 Task: Create a due date automation trigger when advanced on, on the tuesday before a card is due add dates not due this month at 11:00 AM.
Action: Mouse moved to (917, 284)
Screenshot: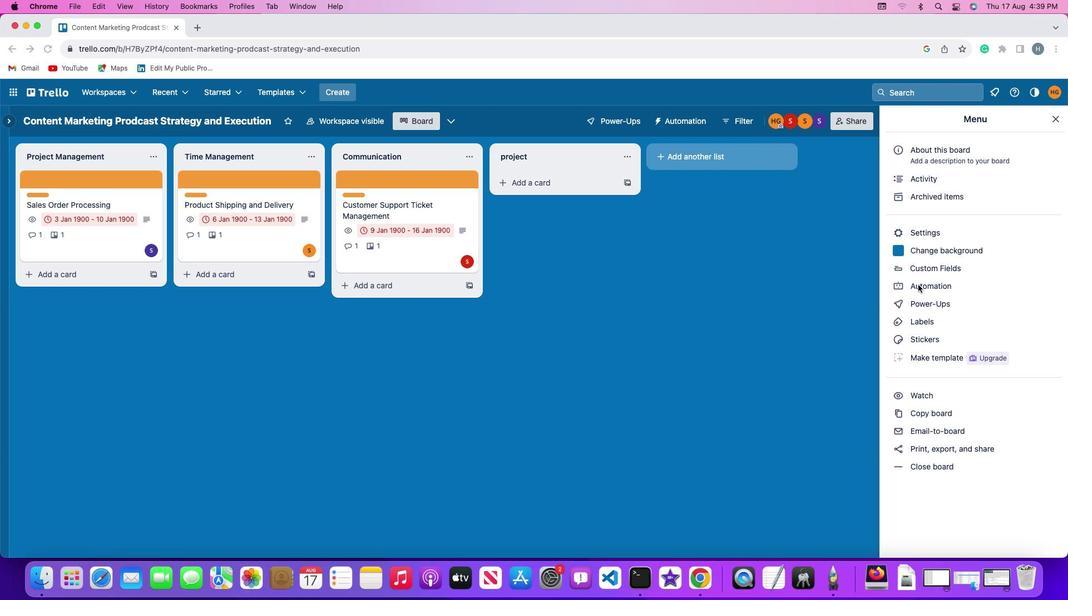 
Action: Mouse pressed left at (917, 284)
Screenshot: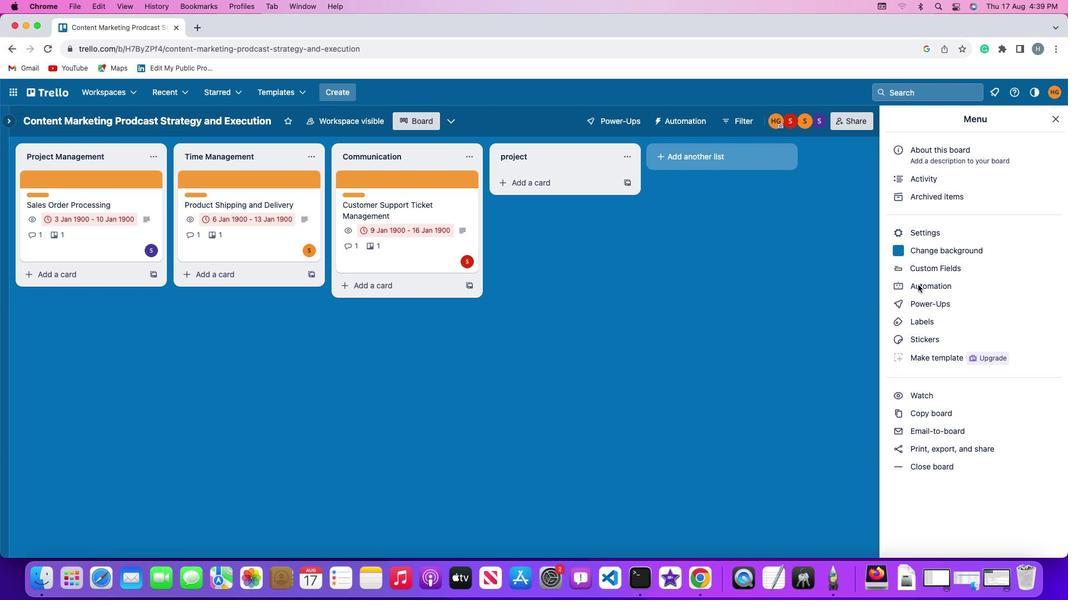 
Action: Mouse pressed left at (917, 284)
Screenshot: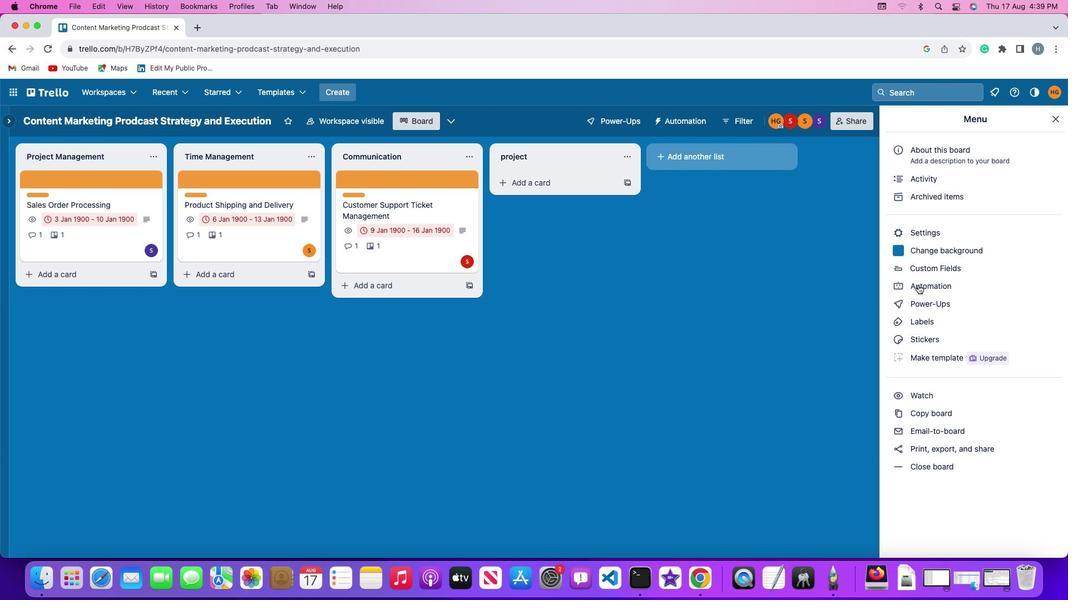 
Action: Mouse moved to (52, 259)
Screenshot: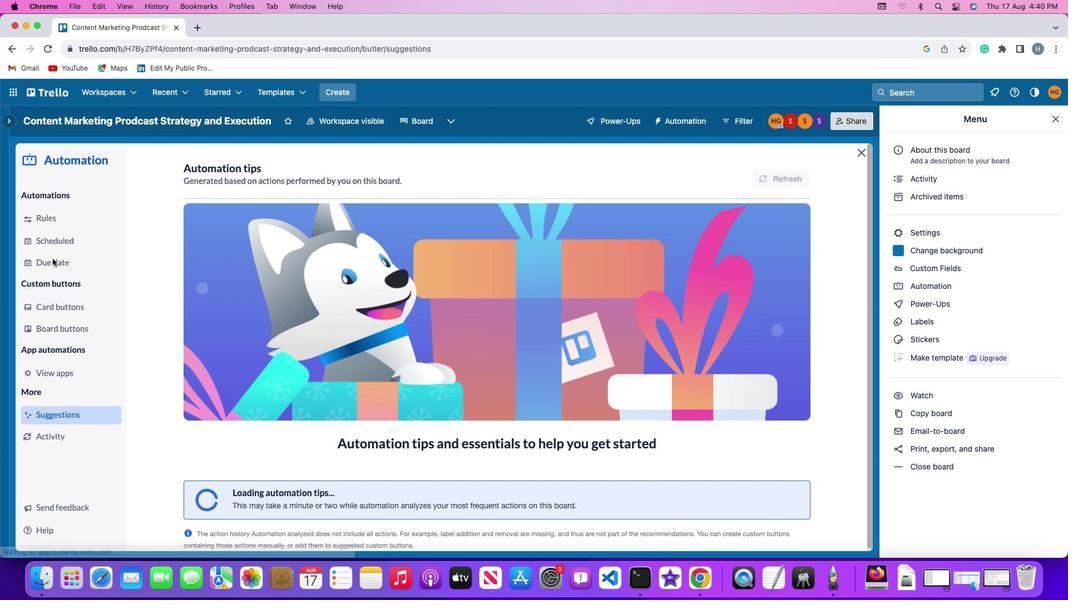 
Action: Mouse pressed left at (52, 259)
Screenshot: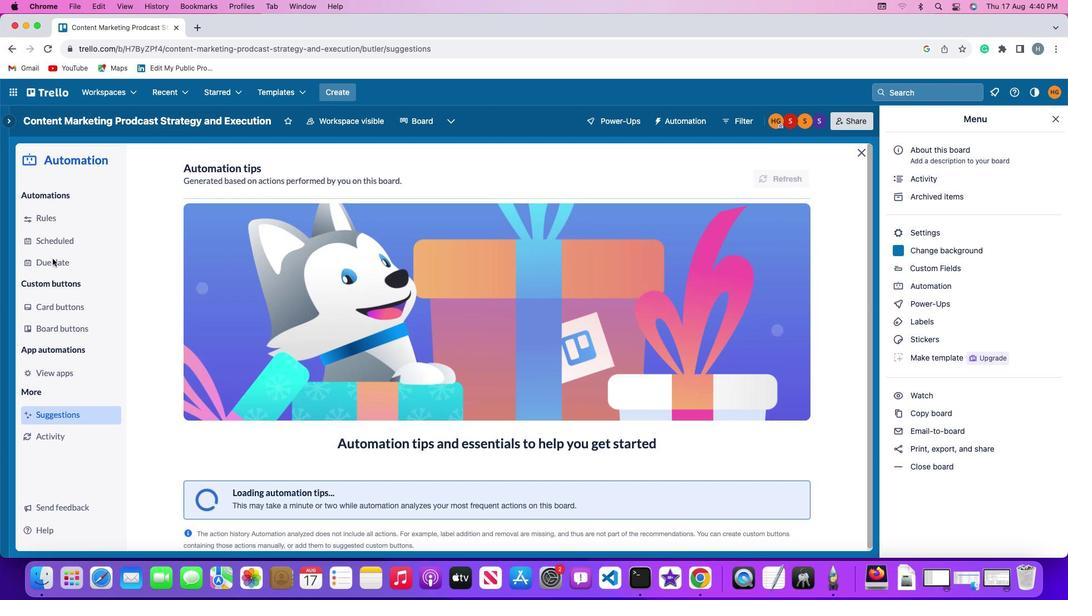 
Action: Mouse moved to (765, 169)
Screenshot: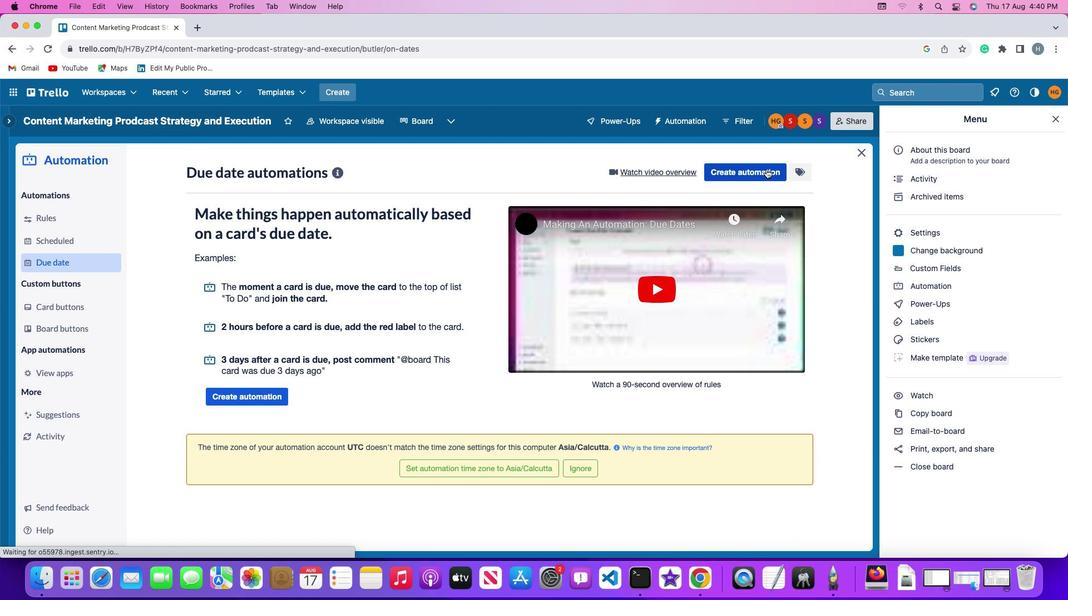 
Action: Mouse pressed left at (765, 169)
Screenshot: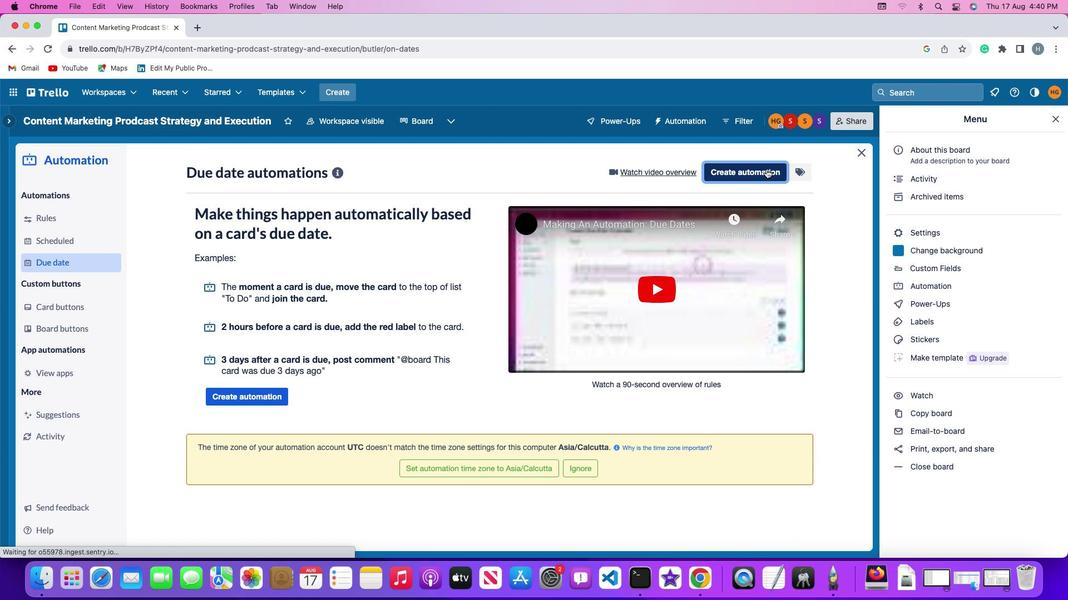 
Action: Mouse moved to (218, 274)
Screenshot: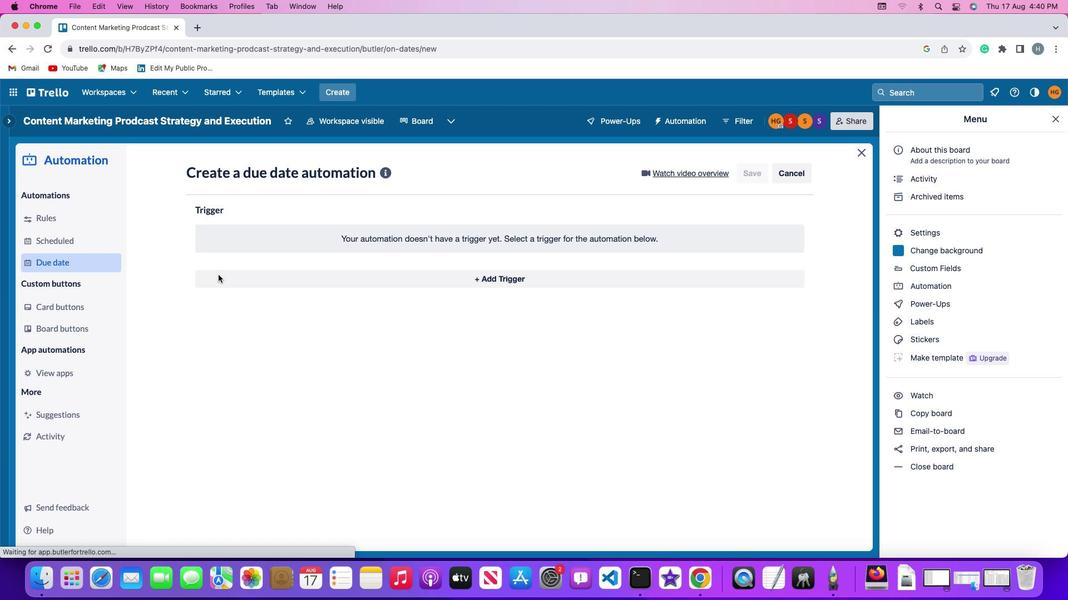 
Action: Mouse pressed left at (218, 274)
Screenshot: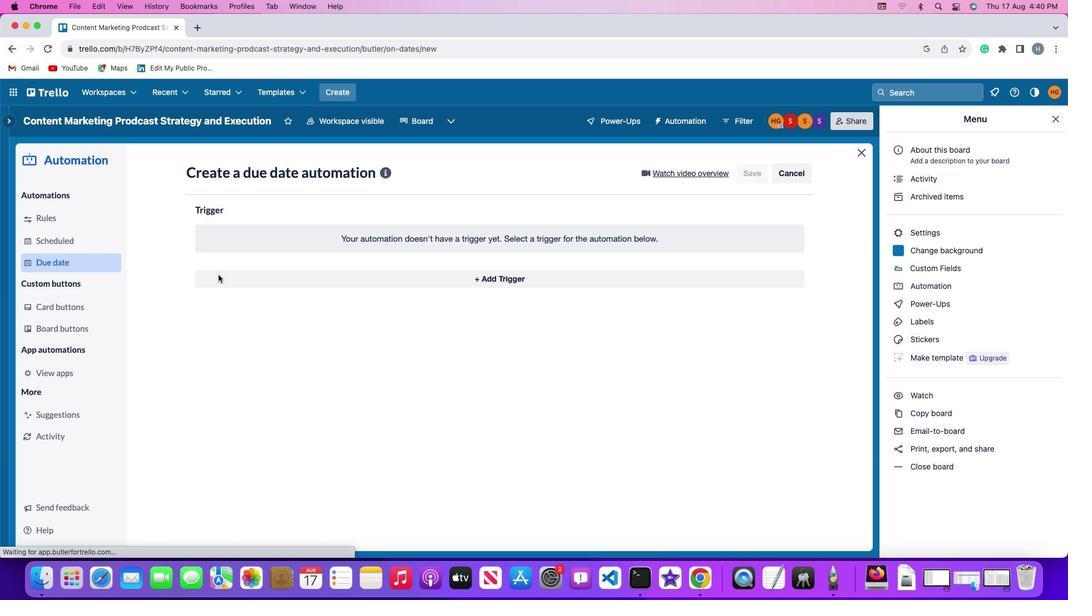 
Action: Mouse moved to (239, 482)
Screenshot: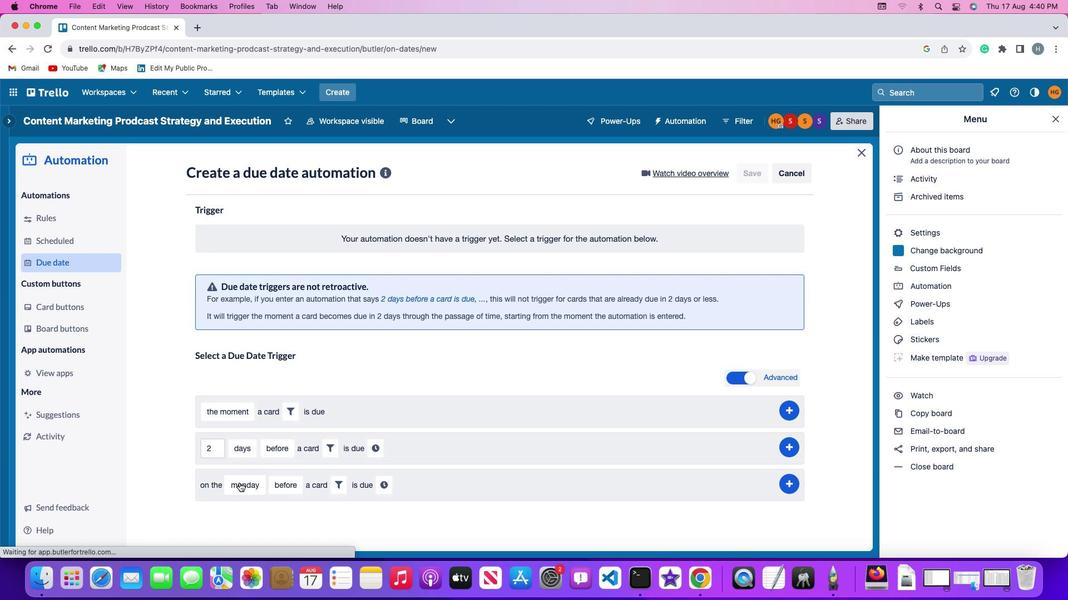 
Action: Mouse pressed left at (239, 482)
Screenshot: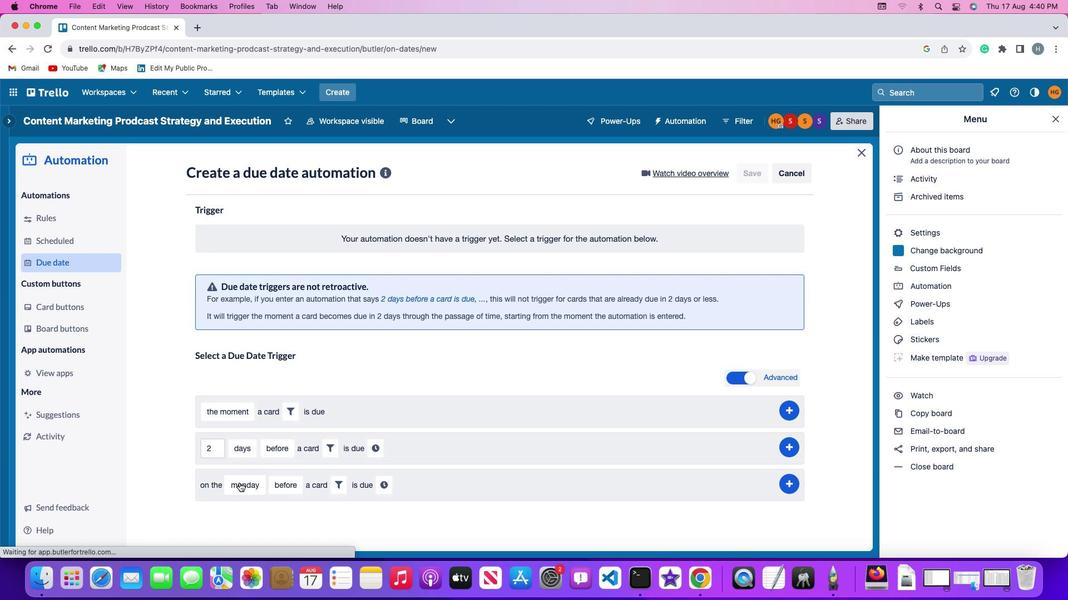 
Action: Mouse moved to (268, 356)
Screenshot: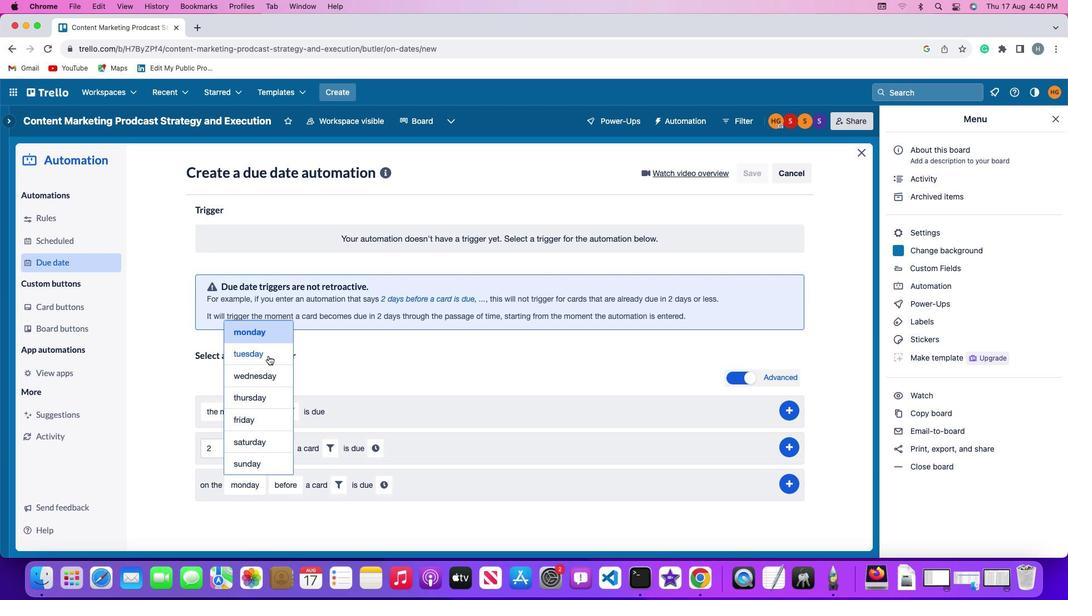 
Action: Mouse pressed left at (268, 356)
Screenshot: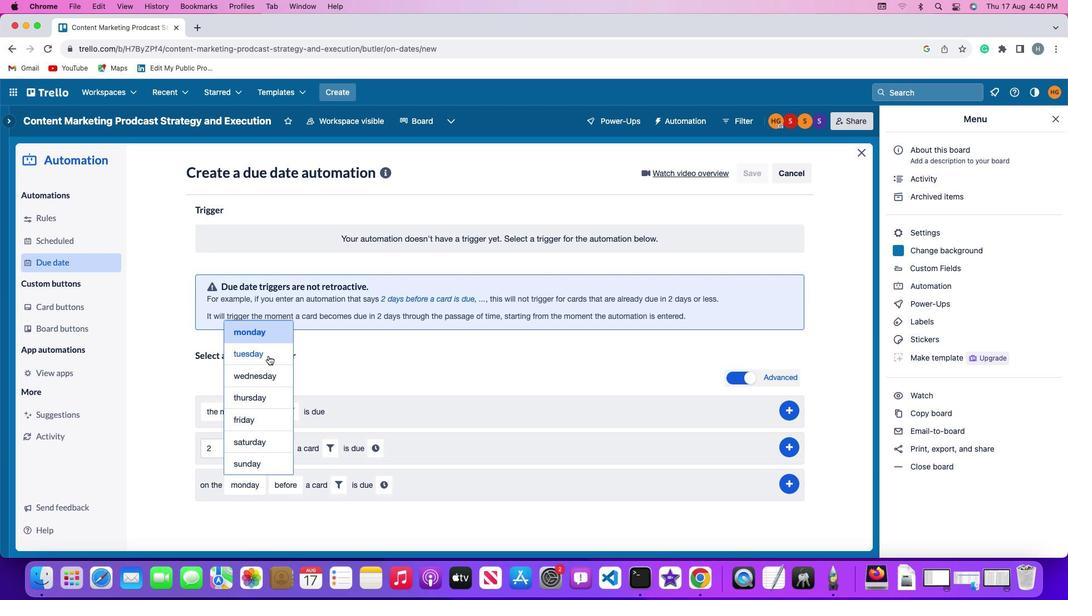 
Action: Mouse moved to (286, 481)
Screenshot: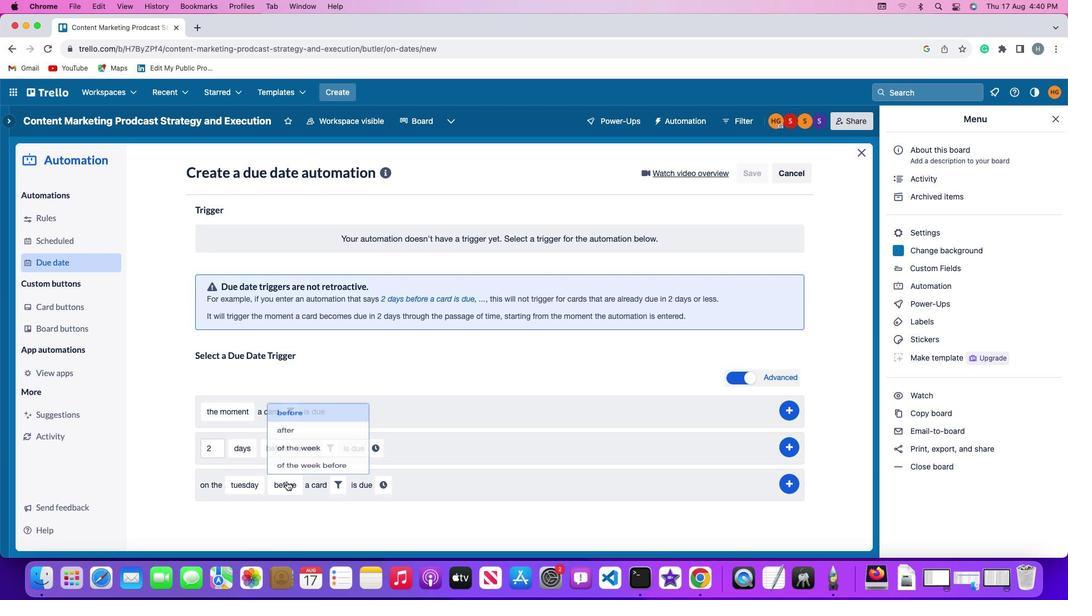 
Action: Mouse pressed left at (286, 481)
Screenshot: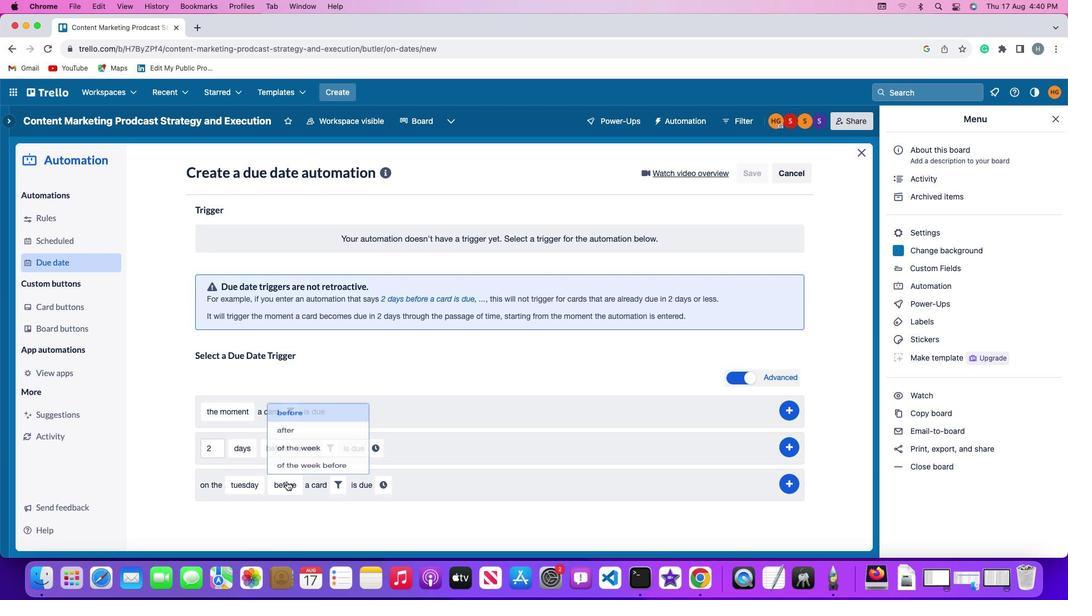 
Action: Mouse moved to (310, 394)
Screenshot: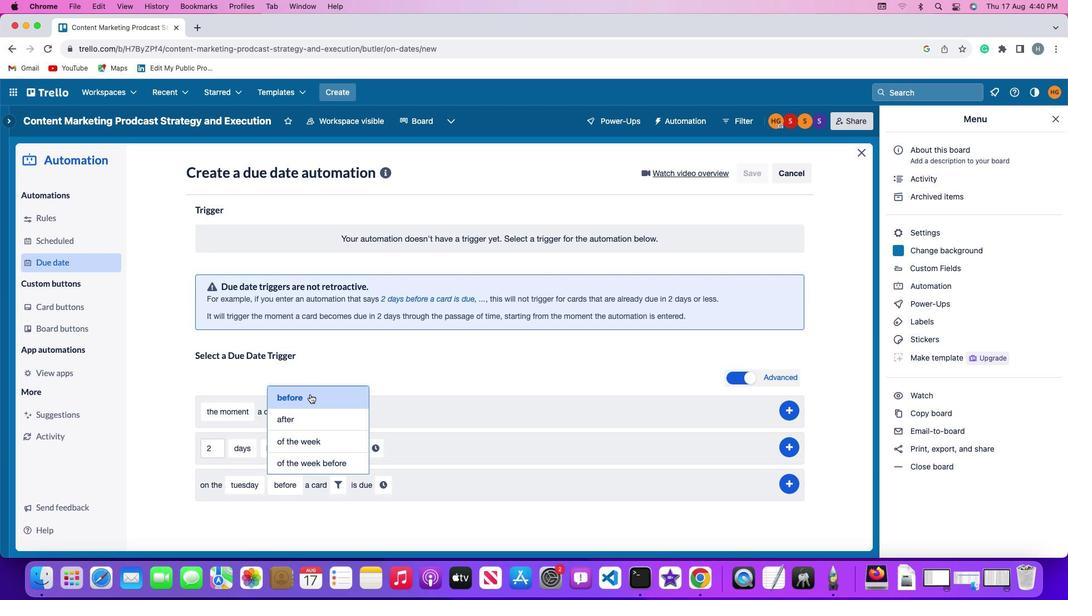 
Action: Mouse pressed left at (310, 394)
Screenshot: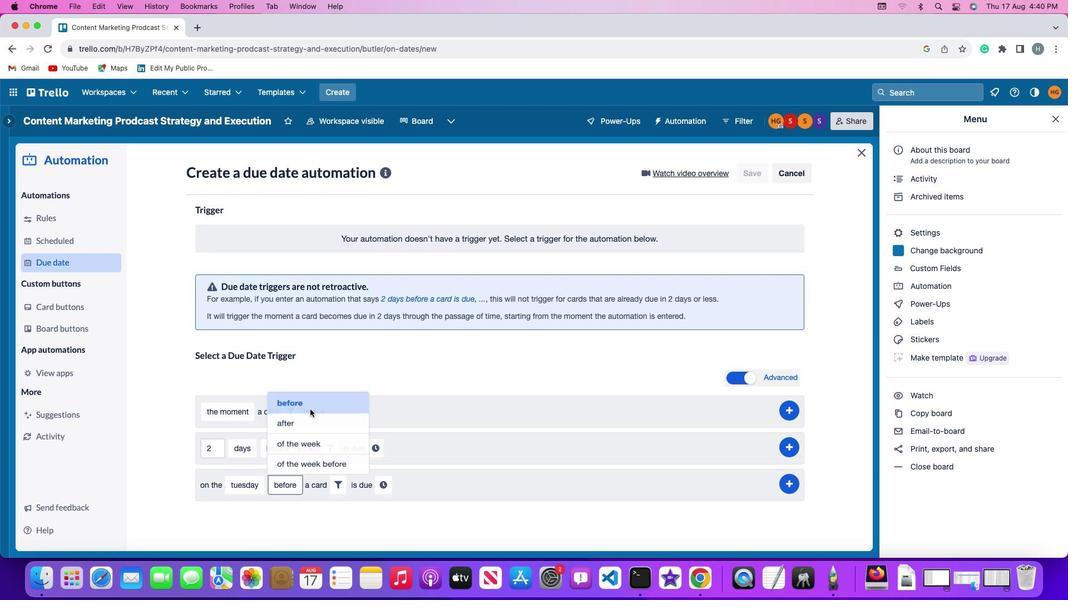 
Action: Mouse moved to (338, 483)
Screenshot: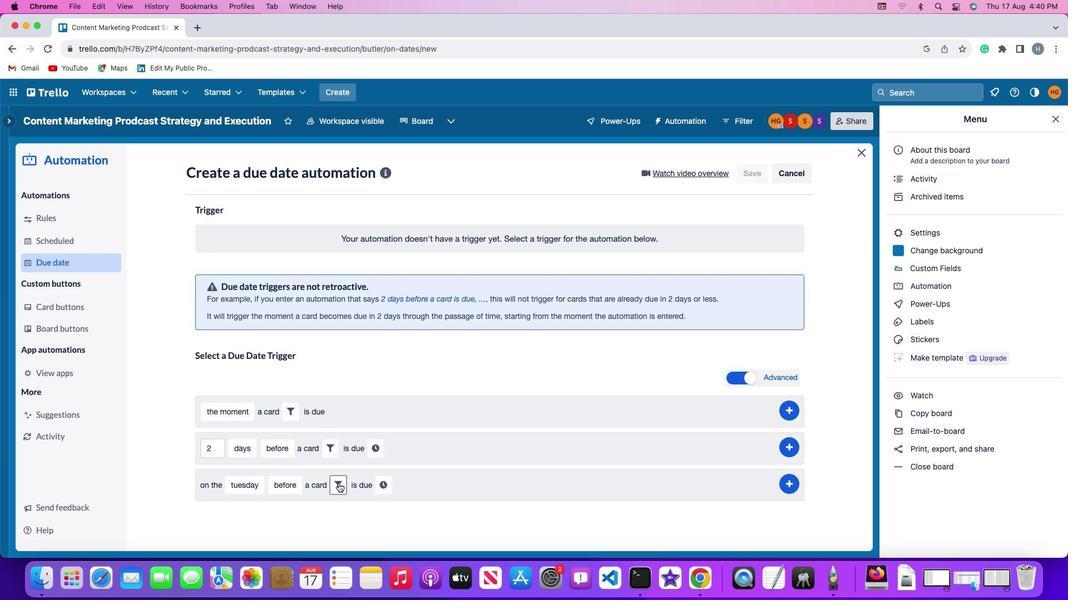 
Action: Mouse pressed left at (338, 483)
Screenshot: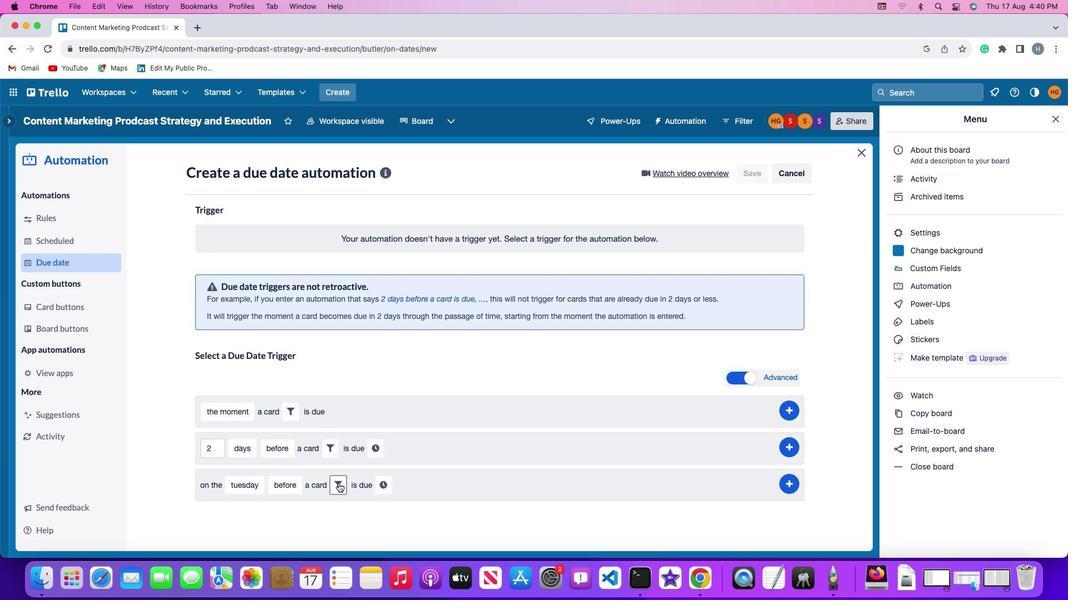 
Action: Mouse moved to (403, 520)
Screenshot: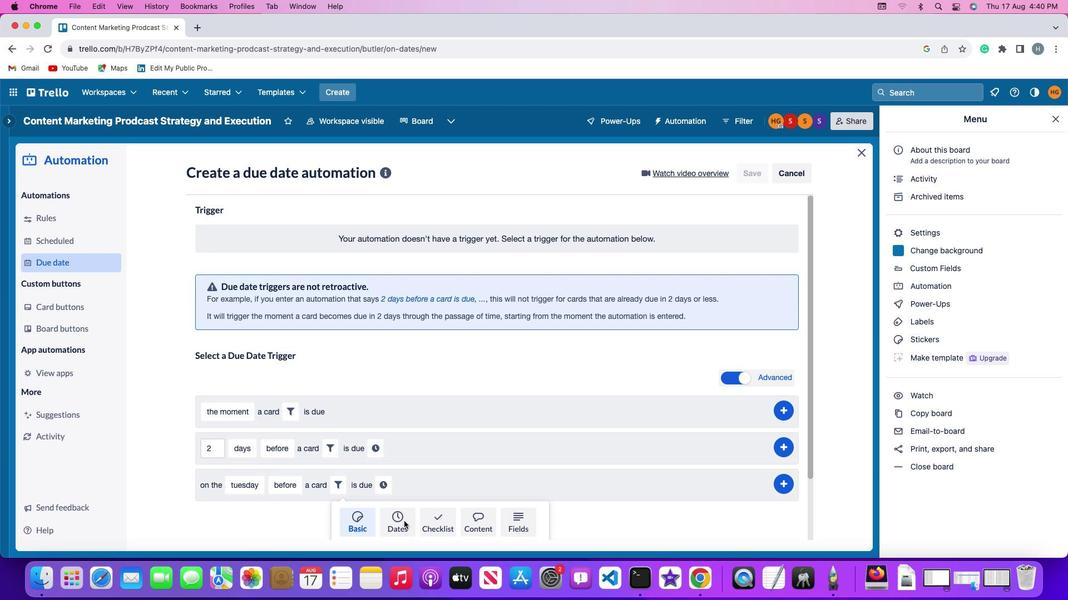 
Action: Mouse pressed left at (403, 520)
Screenshot: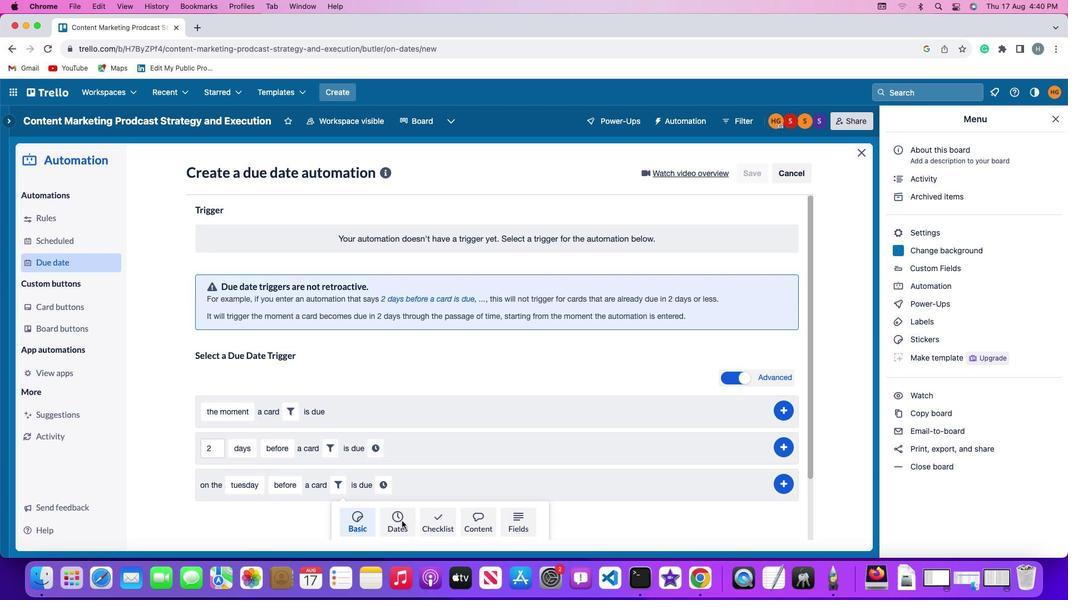 
Action: Mouse moved to (288, 514)
Screenshot: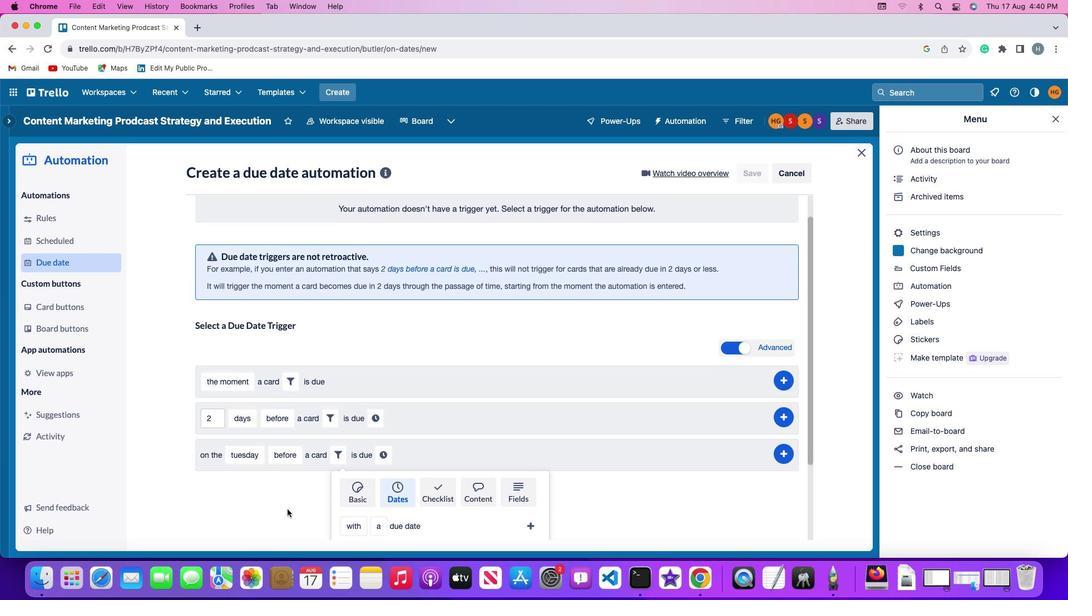
Action: Mouse scrolled (288, 514) with delta (0, 0)
Screenshot: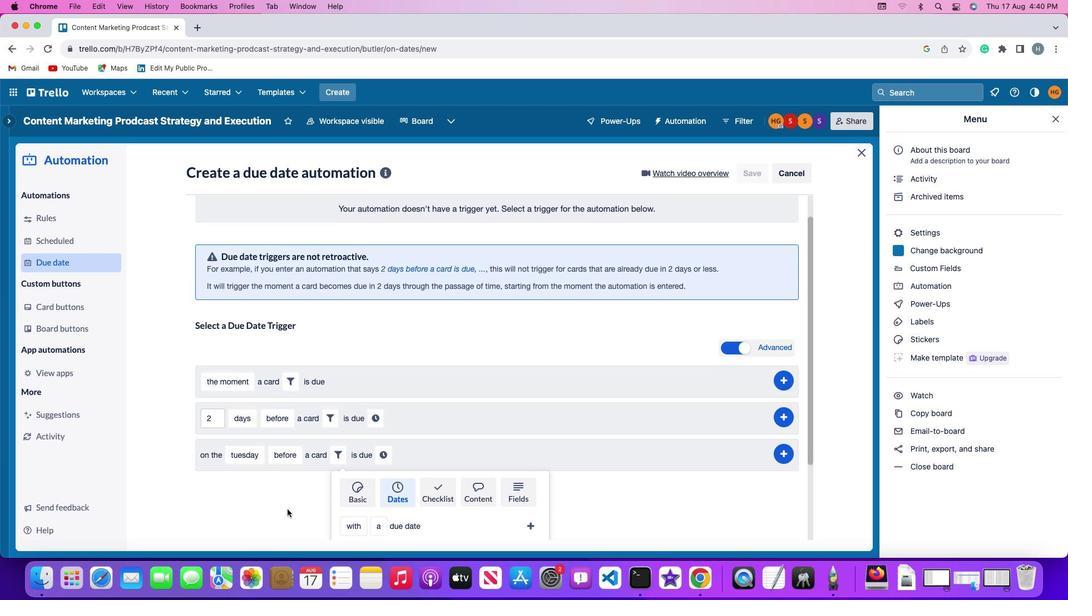 
Action: Mouse moved to (288, 514)
Screenshot: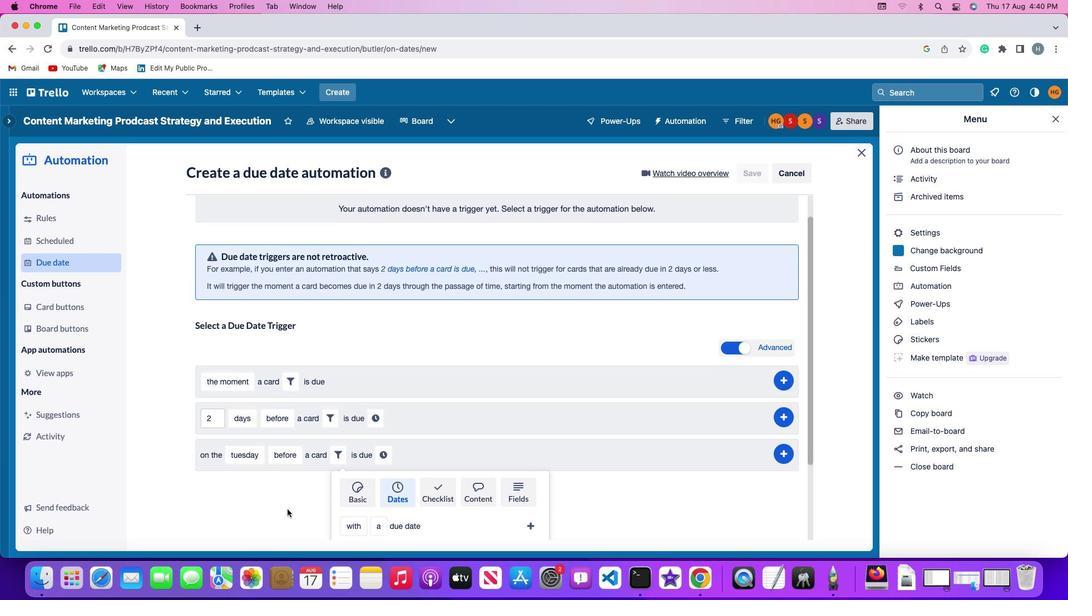 
Action: Mouse scrolled (288, 514) with delta (0, 0)
Screenshot: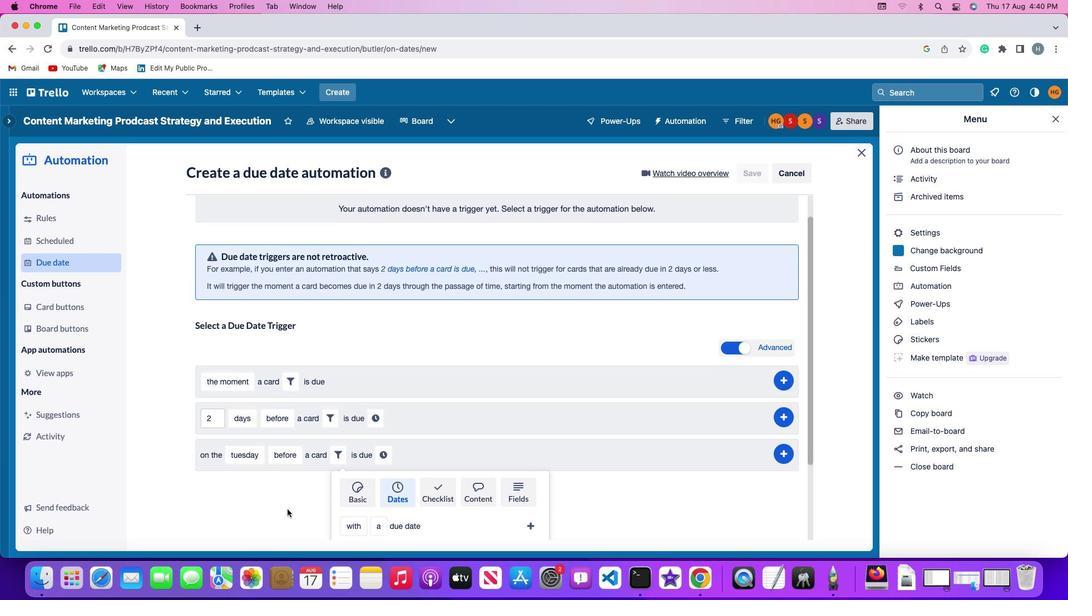 
Action: Mouse moved to (288, 512)
Screenshot: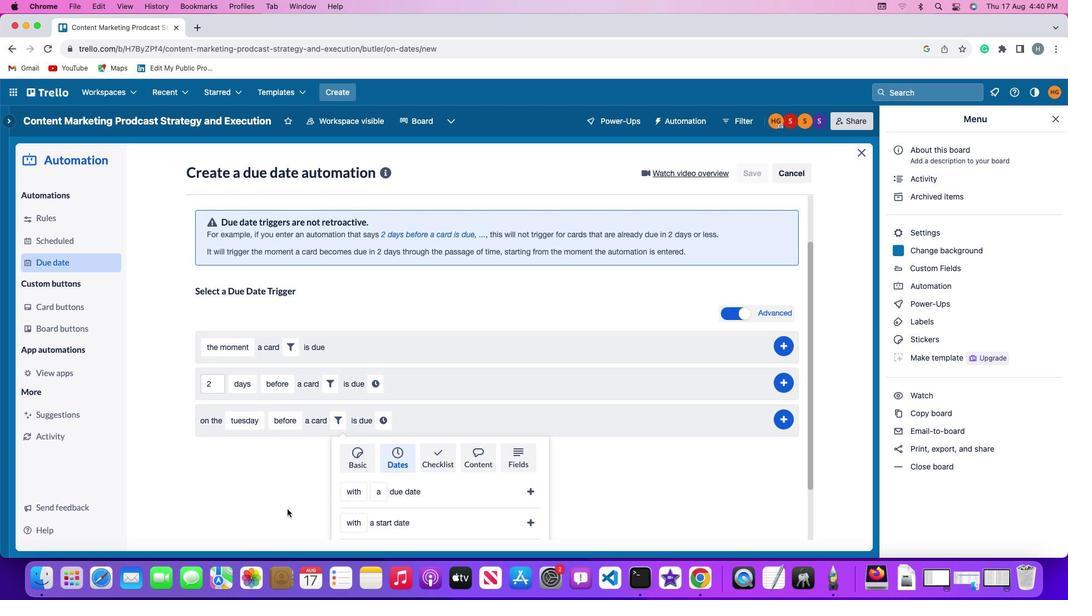 
Action: Mouse scrolled (288, 512) with delta (0, -1)
Screenshot: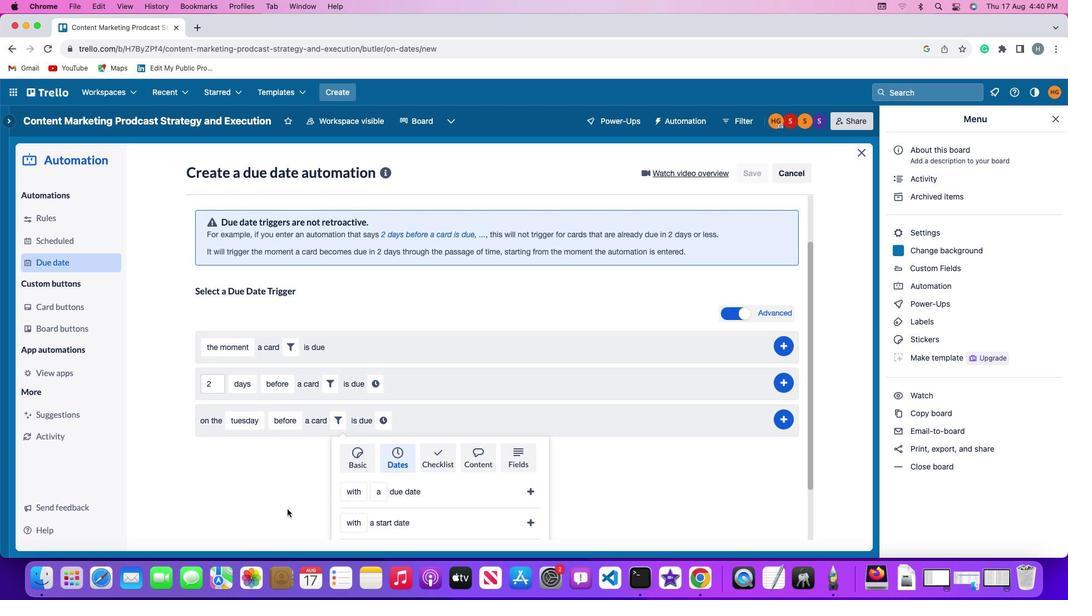 
Action: Mouse moved to (288, 511)
Screenshot: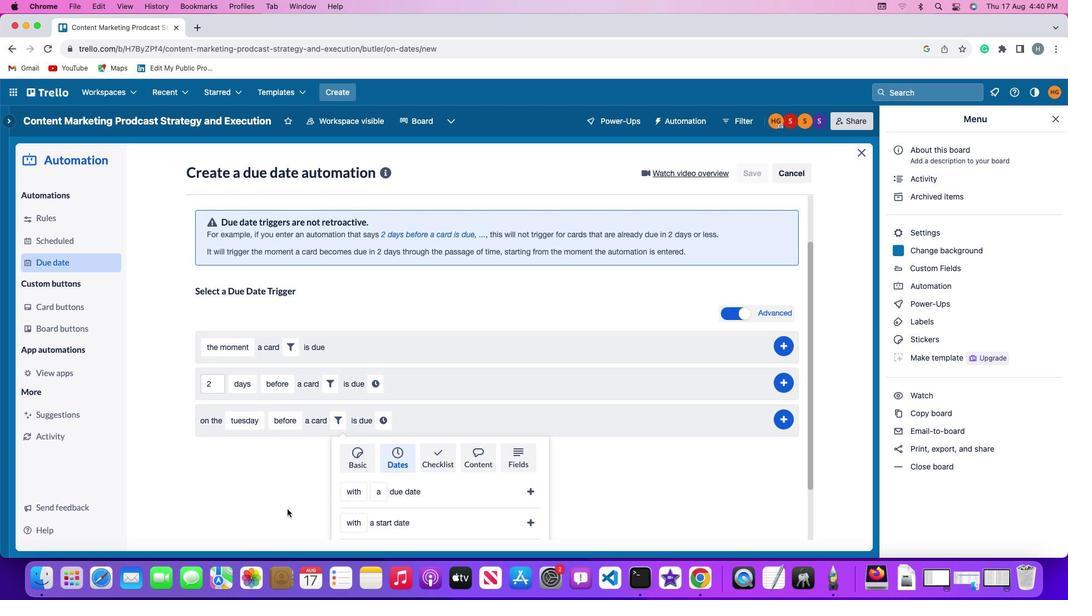 
Action: Mouse scrolled (288, 511) with delta (0, -2)
Screenshot: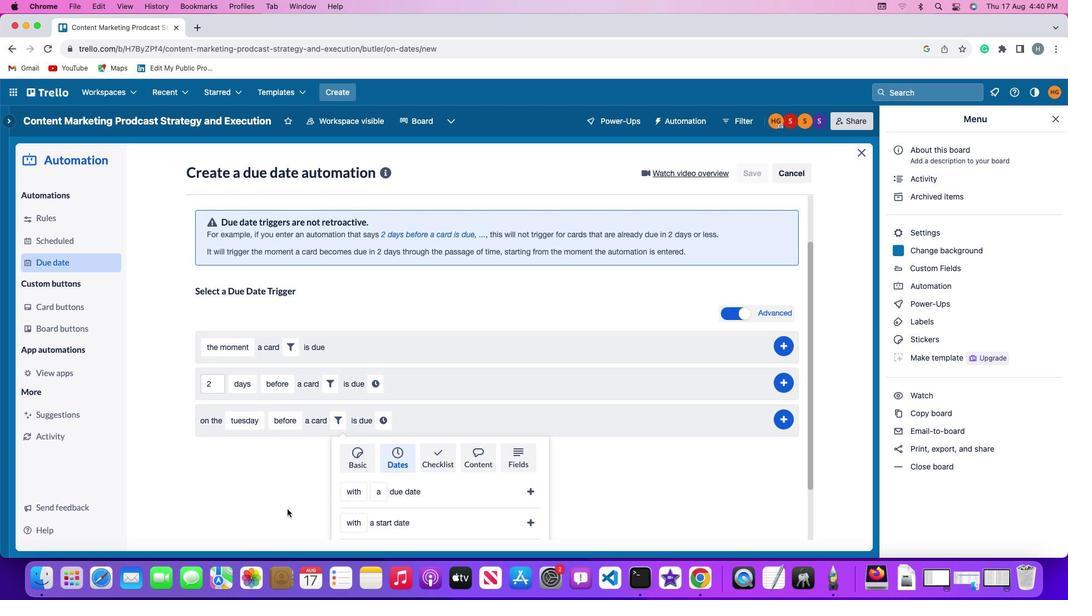 
Action: Mouse moved to (287, 509)
Screenshot: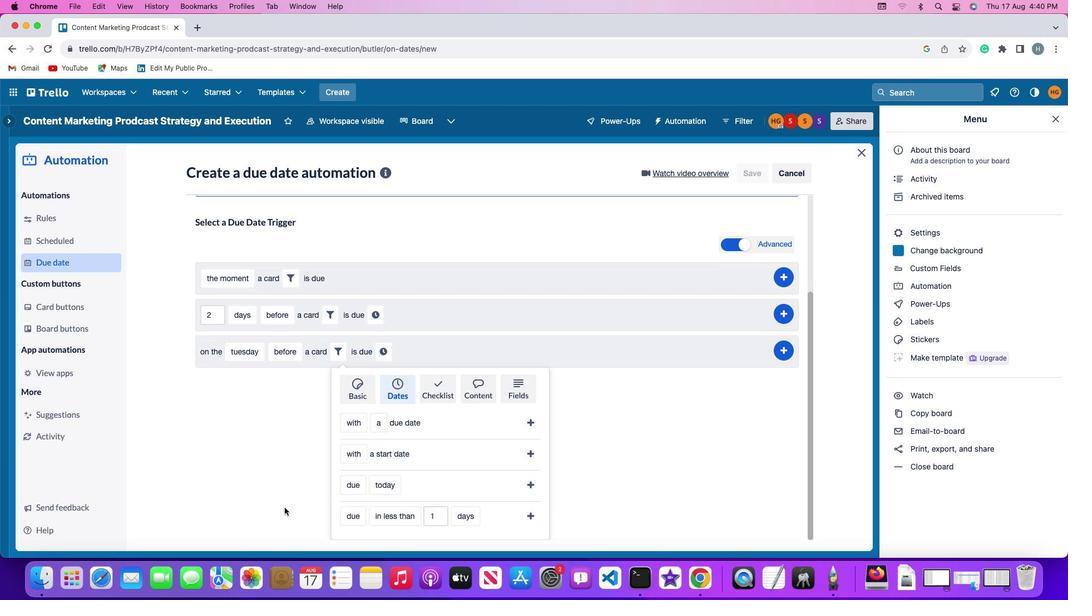 
Action: Mouse scrolled (287, 509) with delta (0, 0)
Screenshot: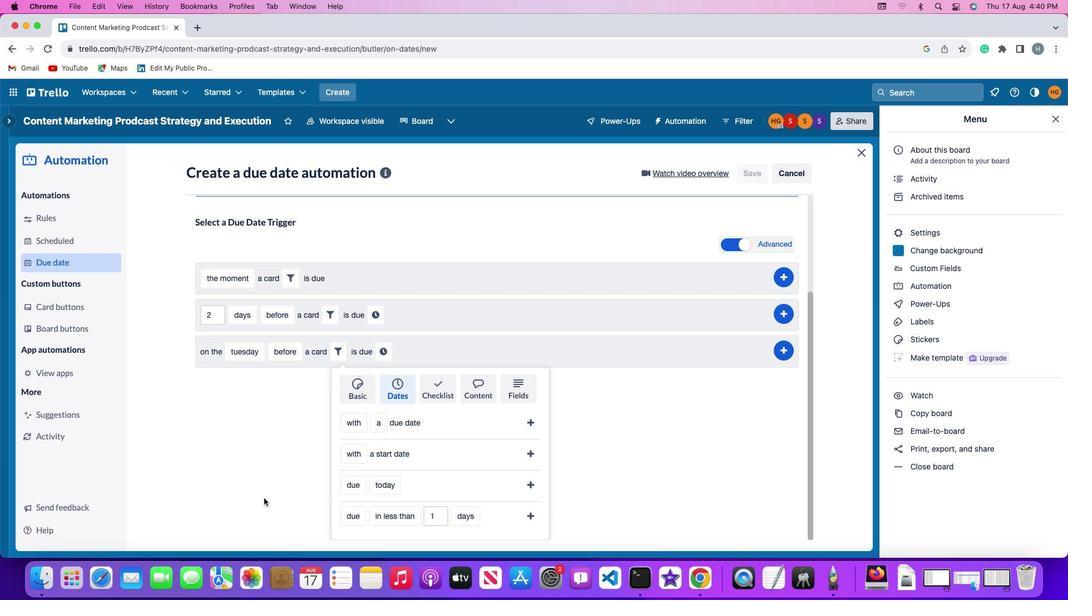 
Action: Mouse moved to (287, 509)
Screenshot: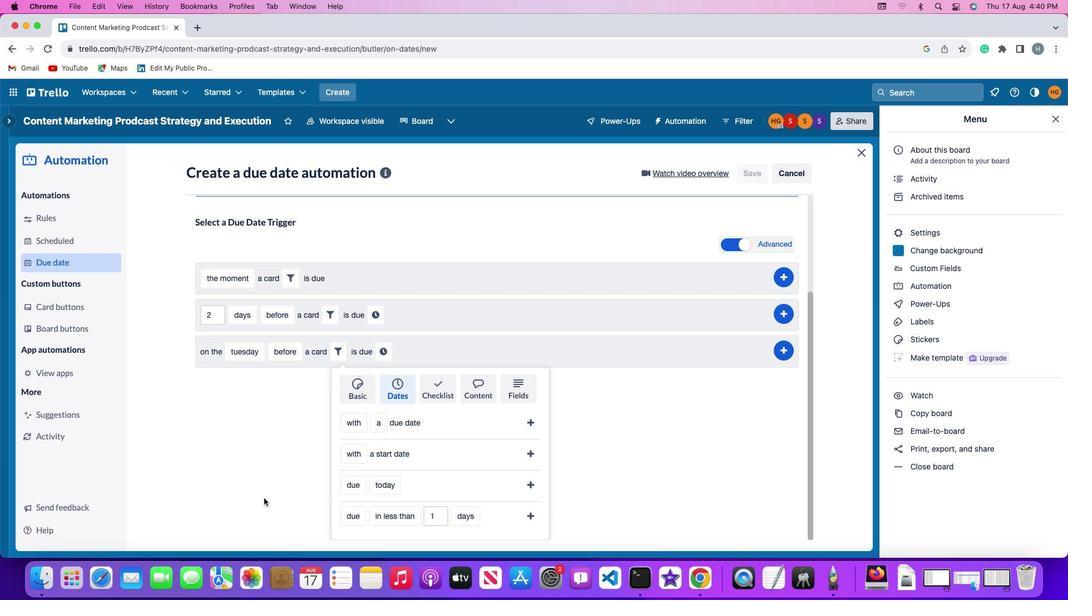 
Action: Mouse scrolled (287, 509) with delta (0, 0)
Screenshot: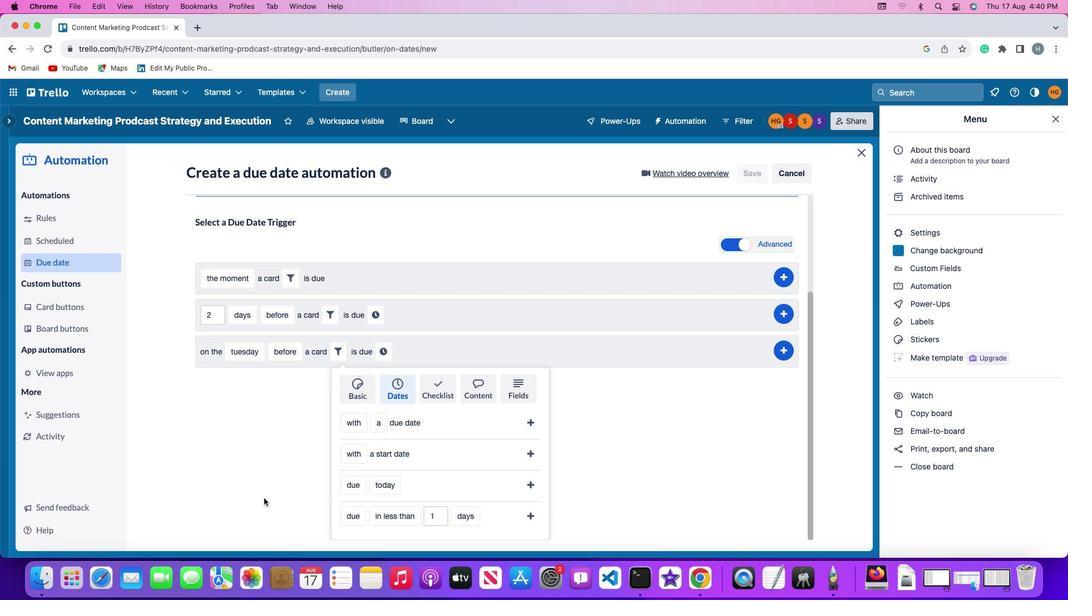 
Action: Mouse moved to (286, 509)
Screenshot: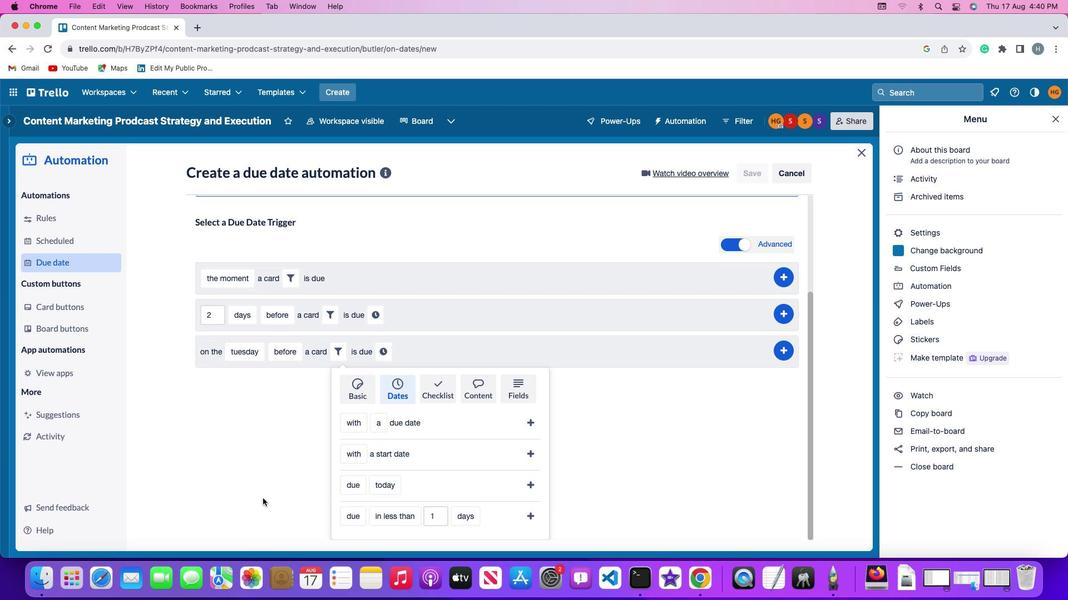 
Action: Mouse scrolled (286, 509) with delta (0, -1)
Screenshot: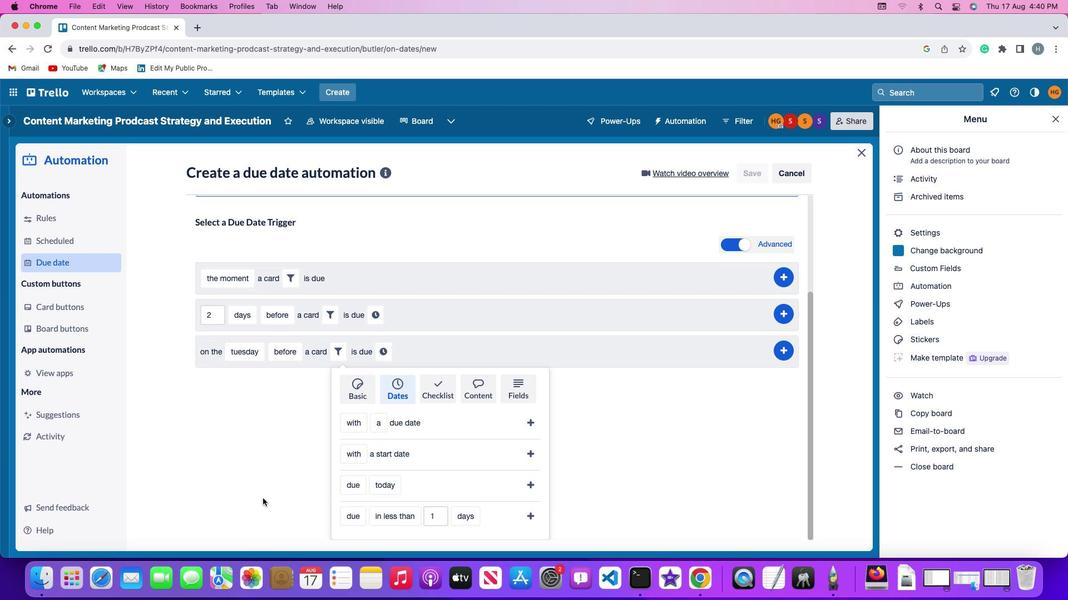 
Action: Mouse moved to (284, 508)
Screenshot: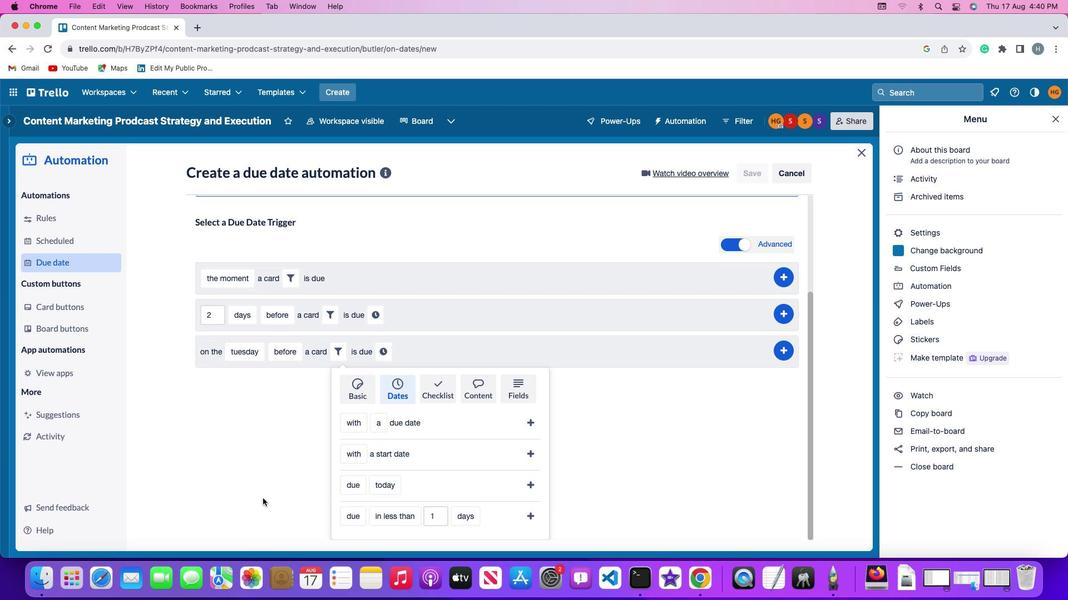 
Action: Mouse scrolled (284, 508) with delta (0, -2)
Screenshot: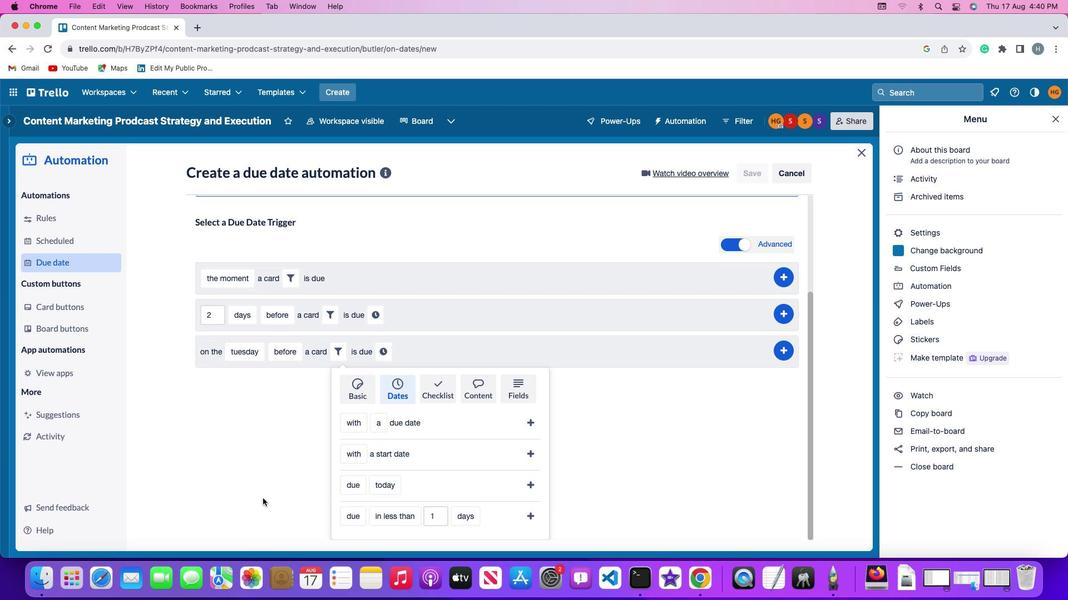 
Action: Mouse moved to (348, 490)
Screenshot: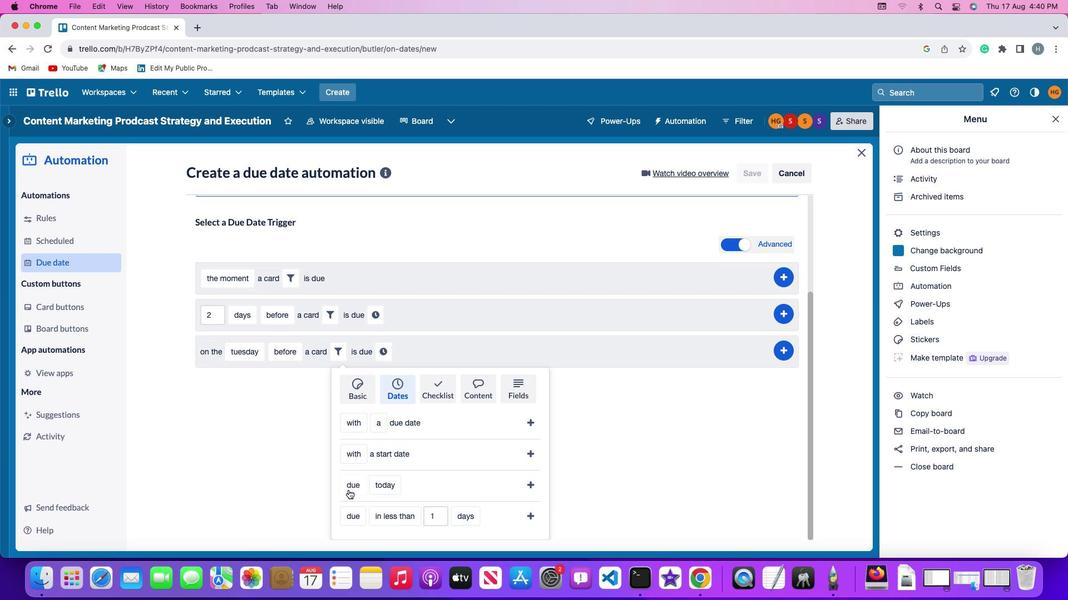 
Action: Mouse pressed left at (348, 490)
Screenshot: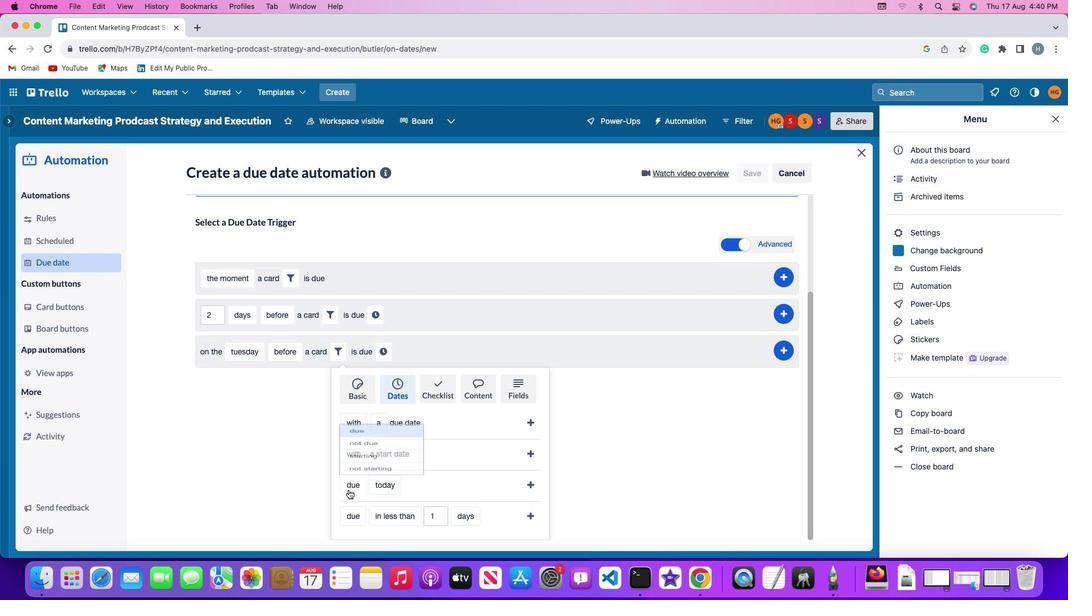 
Action: Mouse moved to (368, 419)
Screenshot: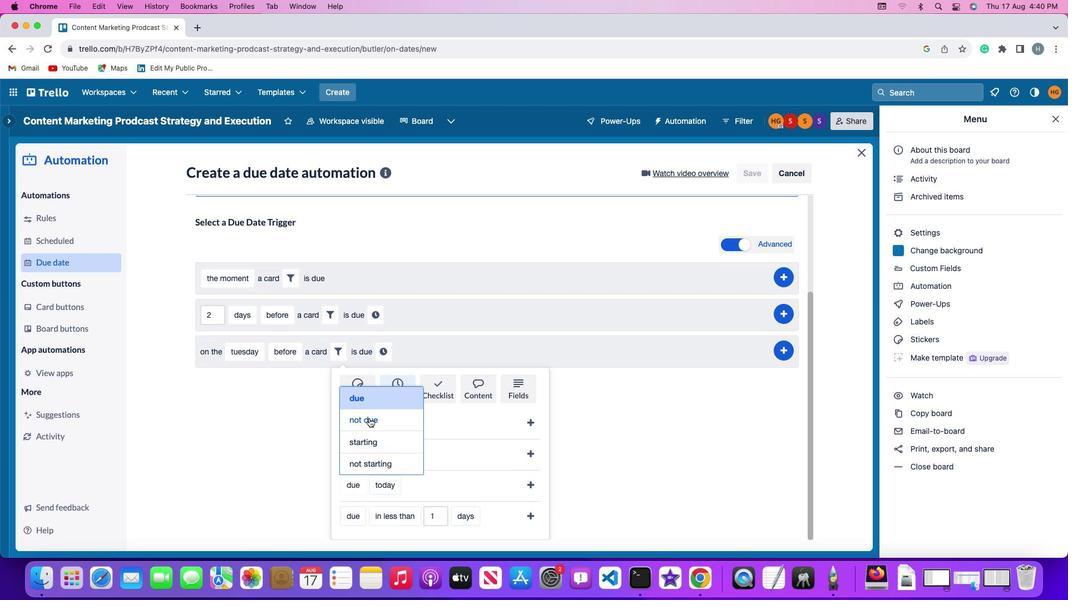
Action: Mouse pressed left at (368, 419)
Screenshot: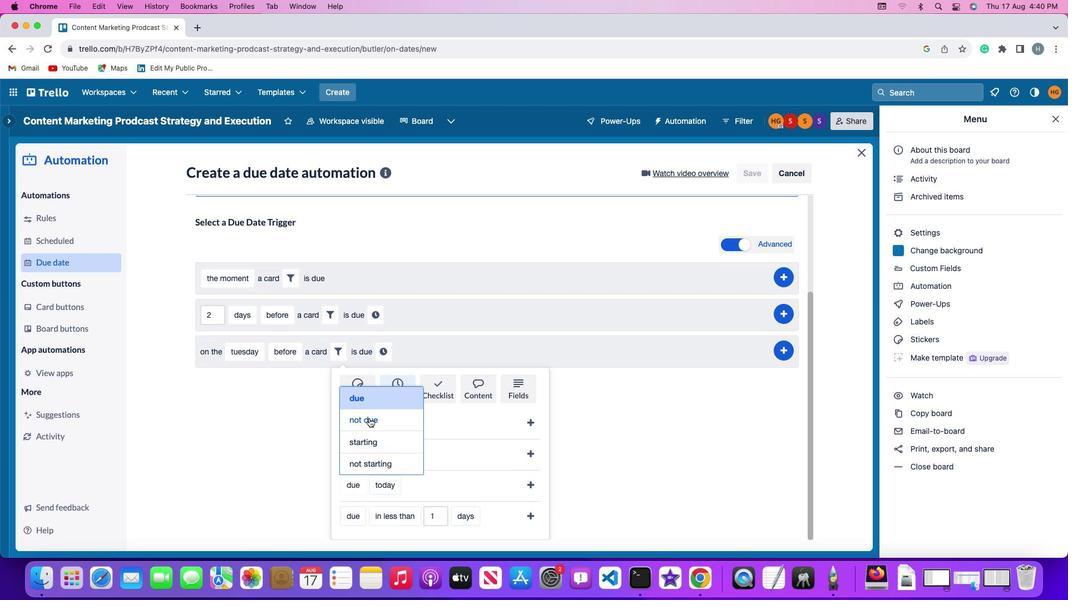 
Action: Mouse moved to (393, 490)
Screenshot: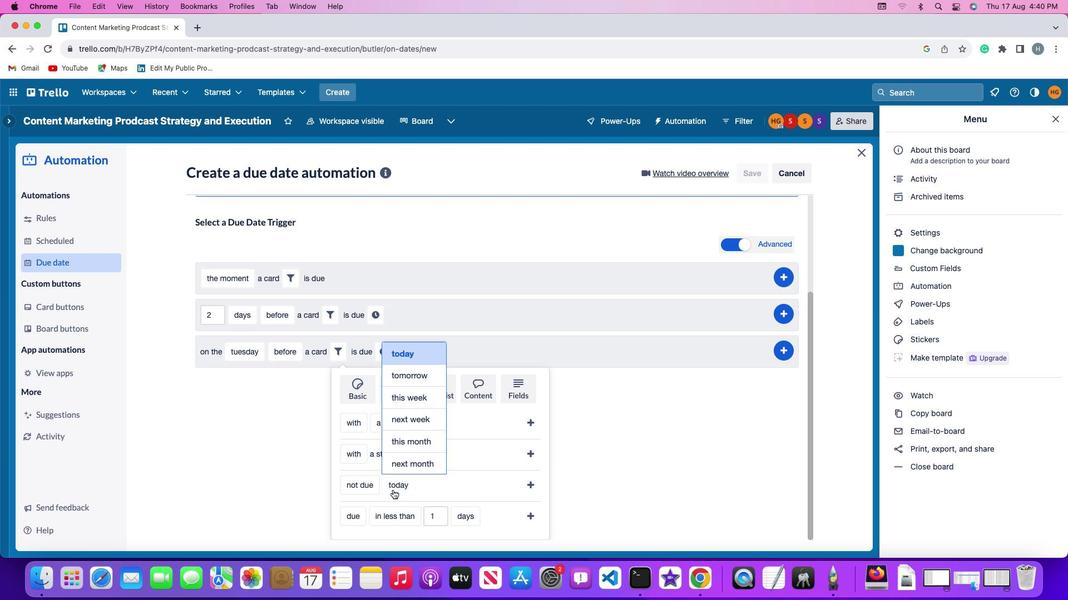 
Action: Mouse pressed left at (393, 490)
Screenshot: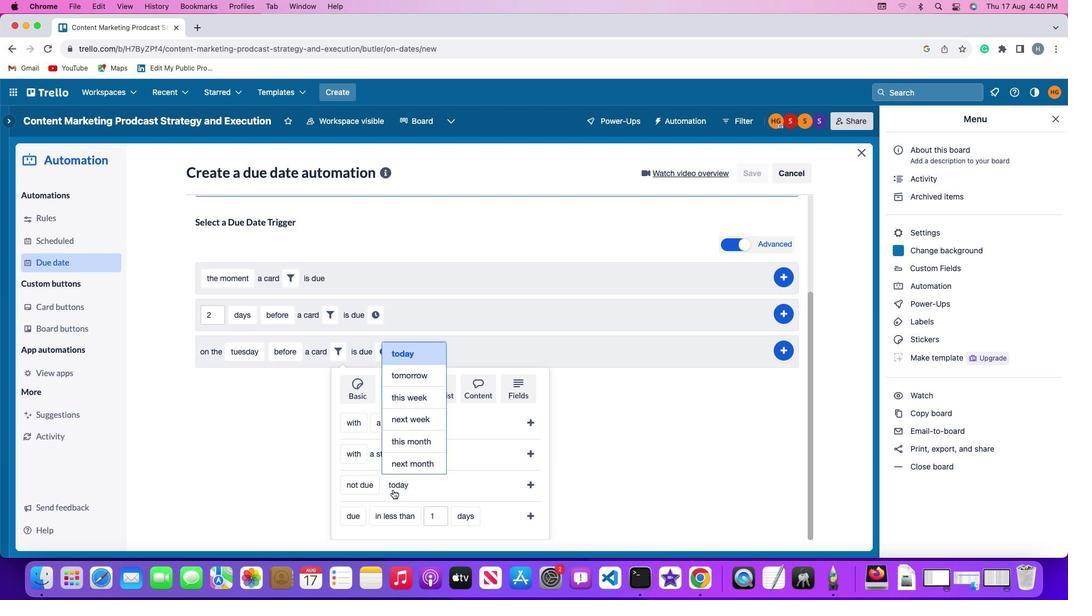 
Action: Mouse moved to (409, 443)
Screenshot: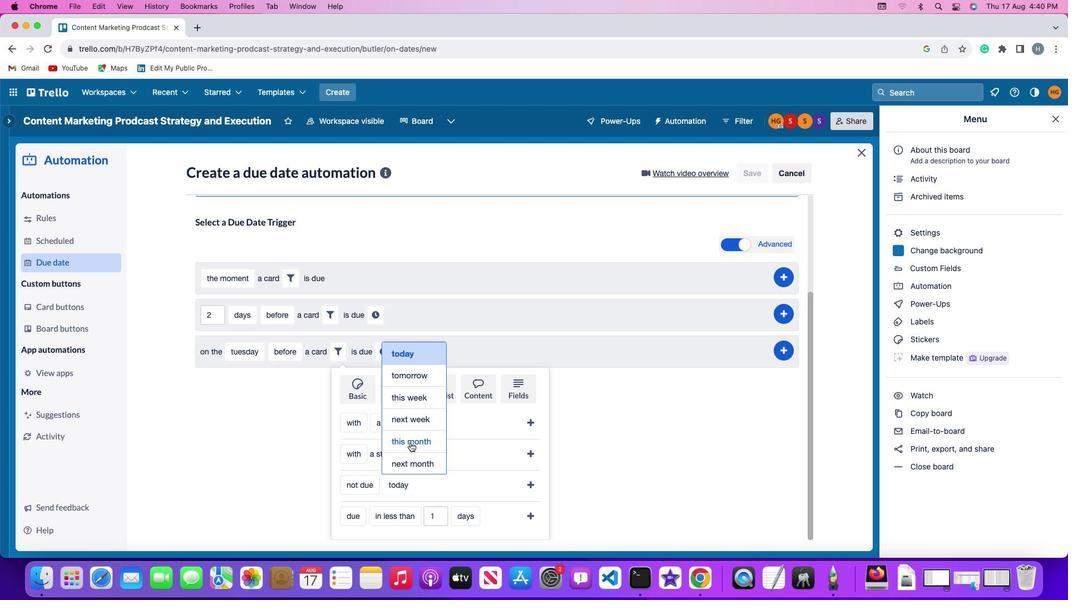 
Action: Mouse pressed left at (409, 443)
Screenshot: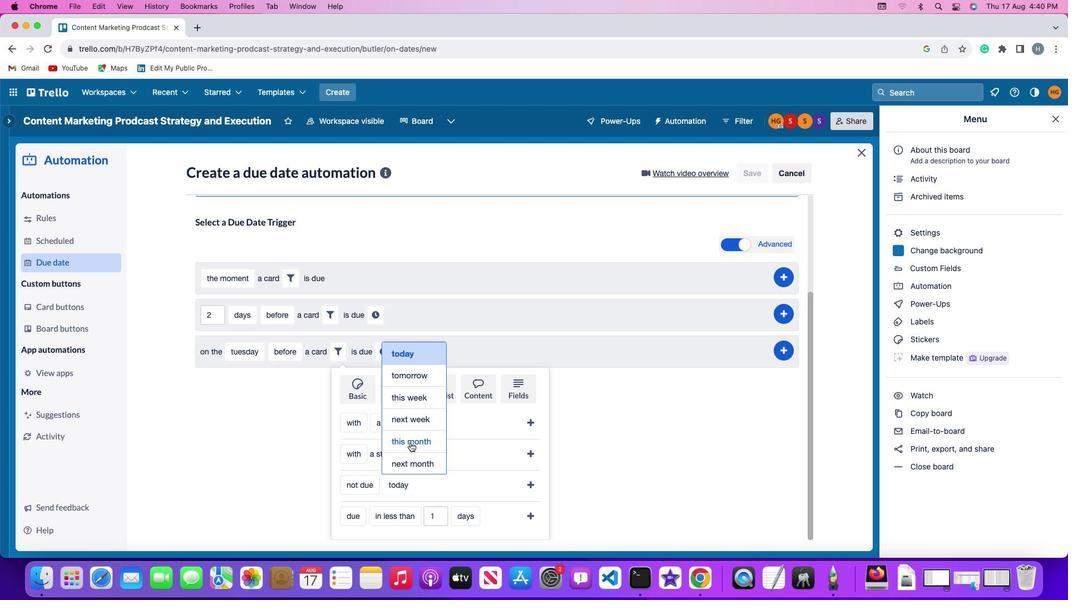 
Action: Mouse moved to (531, 481)
Screenshot: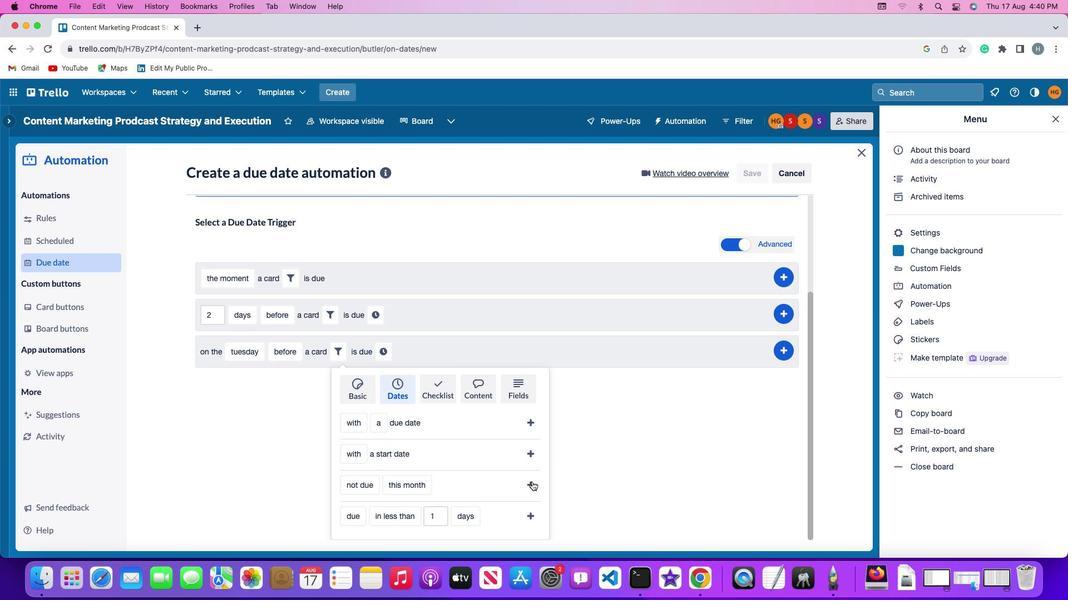 
Action: Mouse pressed left at (531, 481)
Screenshot: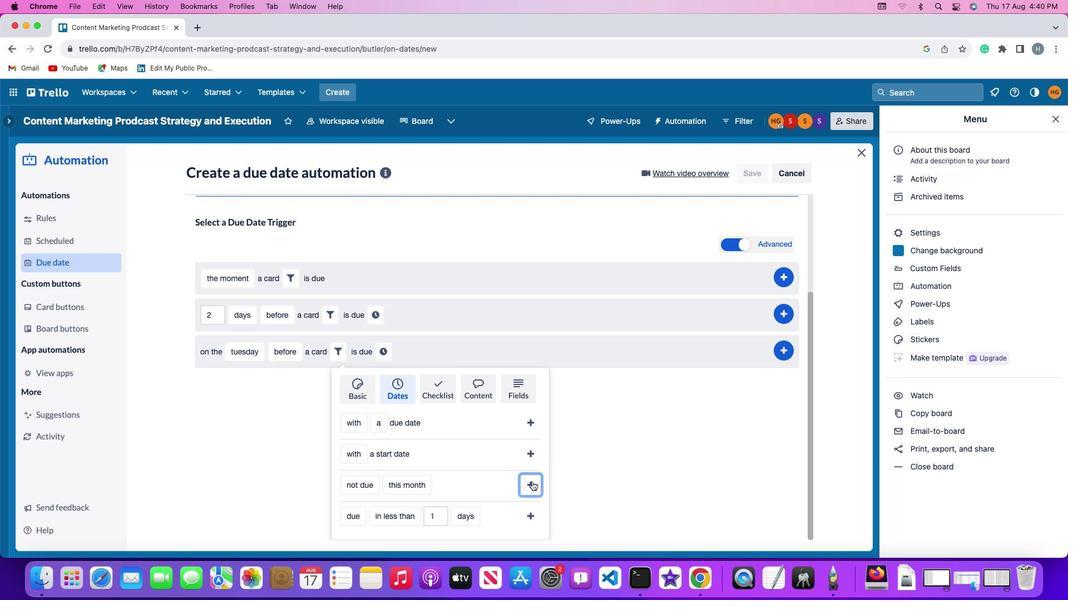 
Action: Mouse moved to (479, 481)
Screenshot: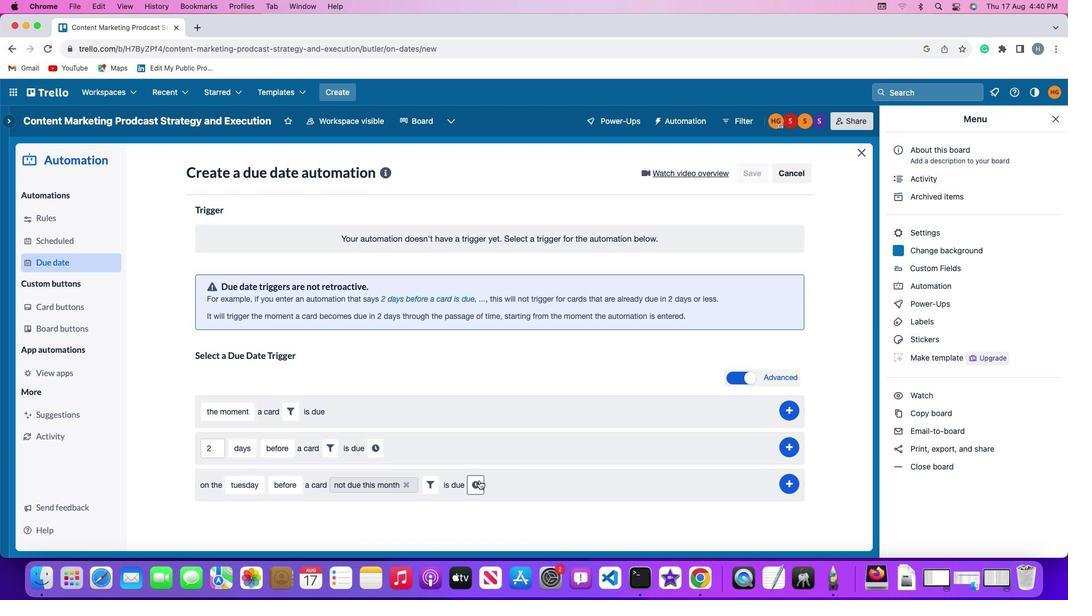 
Action: Mouse pressed left at (479, 481)
Screenshot: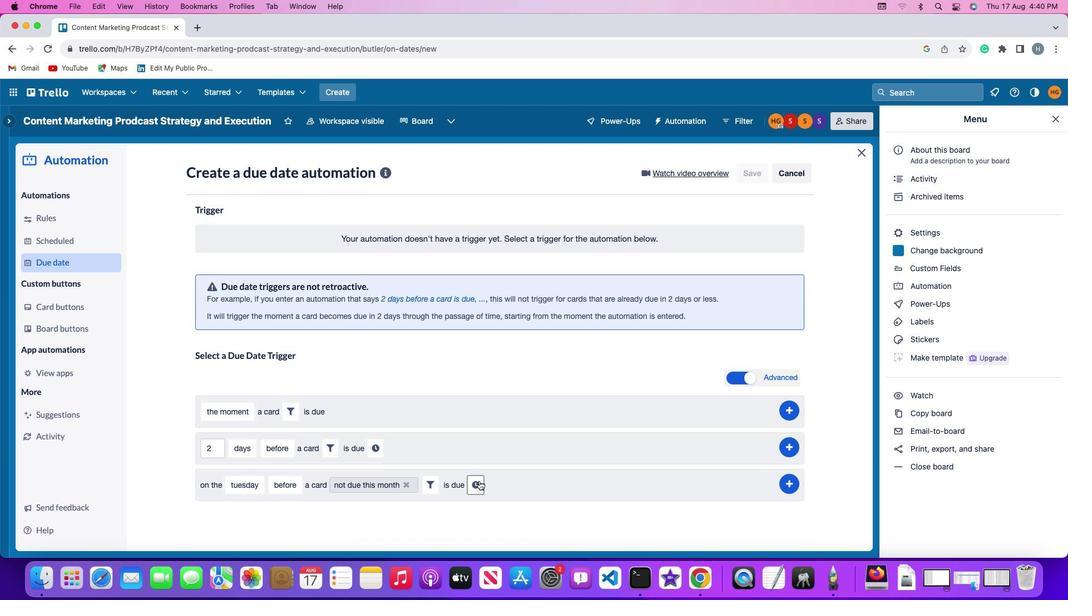 
Action: Mouse moved to (495, 486)
Screenshot: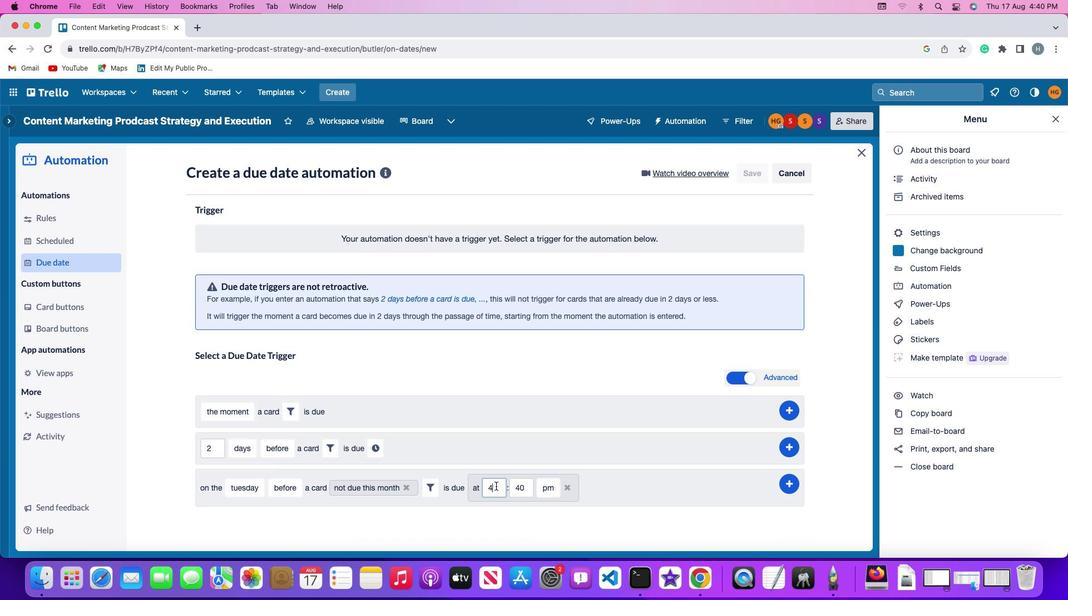 
Action: Mouse pressed left at (495, 486)
Screenshot: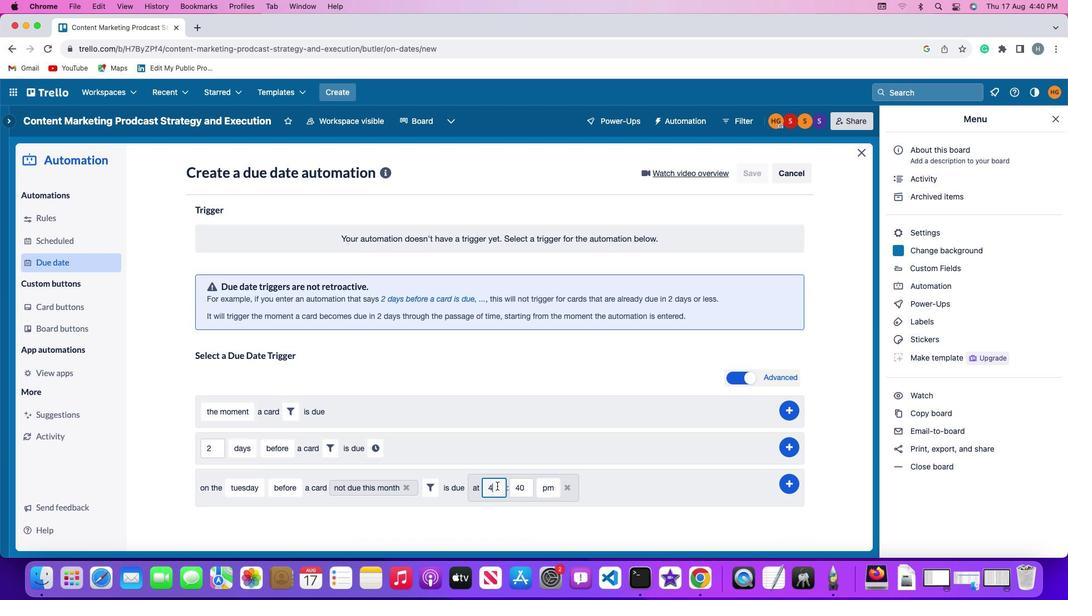 
Action: Mouse moved to (496, 486)
Screenshot: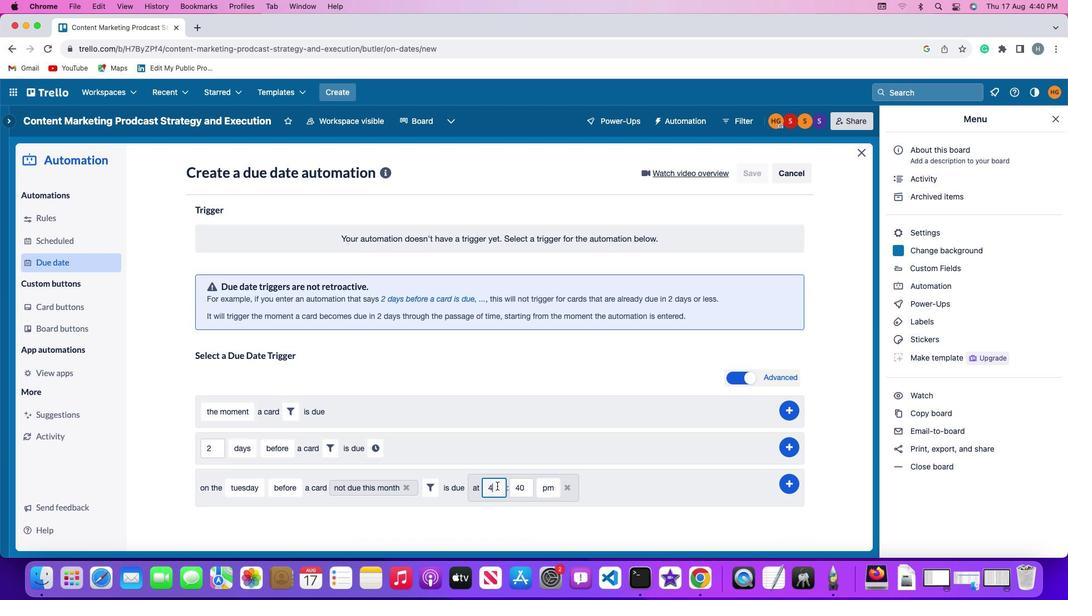 
Action: Key pressed Key.backspace'1'
Screenshot: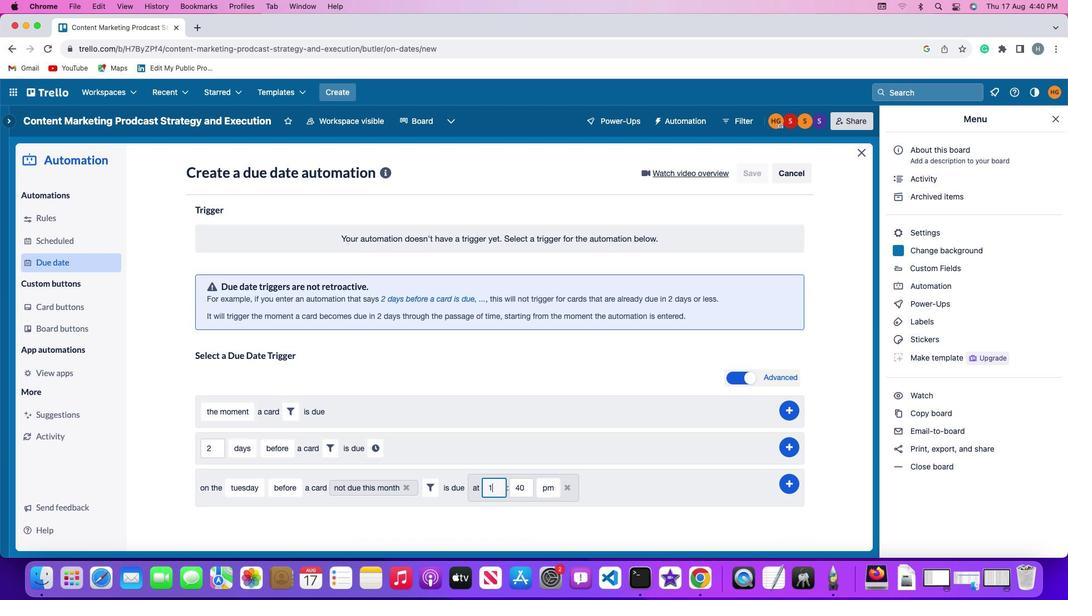 
Action: Mouse moved to (496, 486)
Screenshot: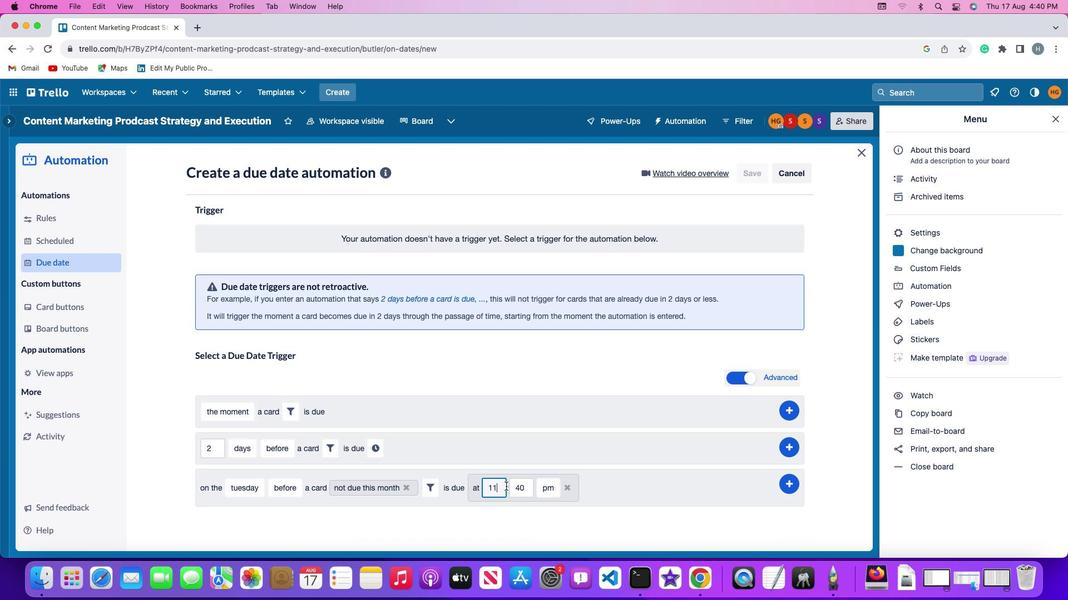 
Action: Key pressed '1'
Screenshot: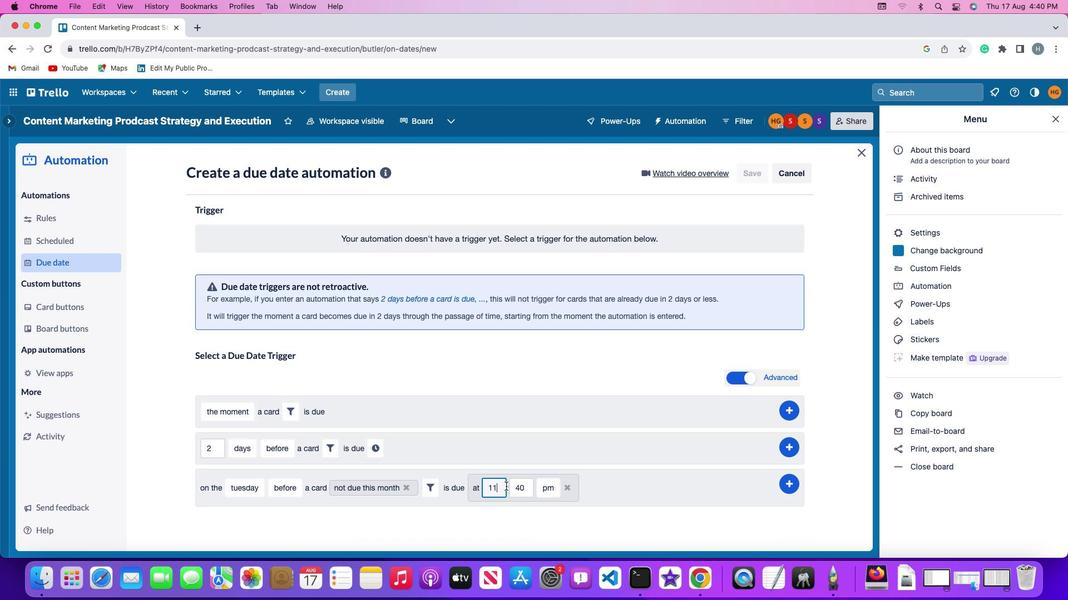 
Action: Mouse moved to (524, 485)
Screenshot: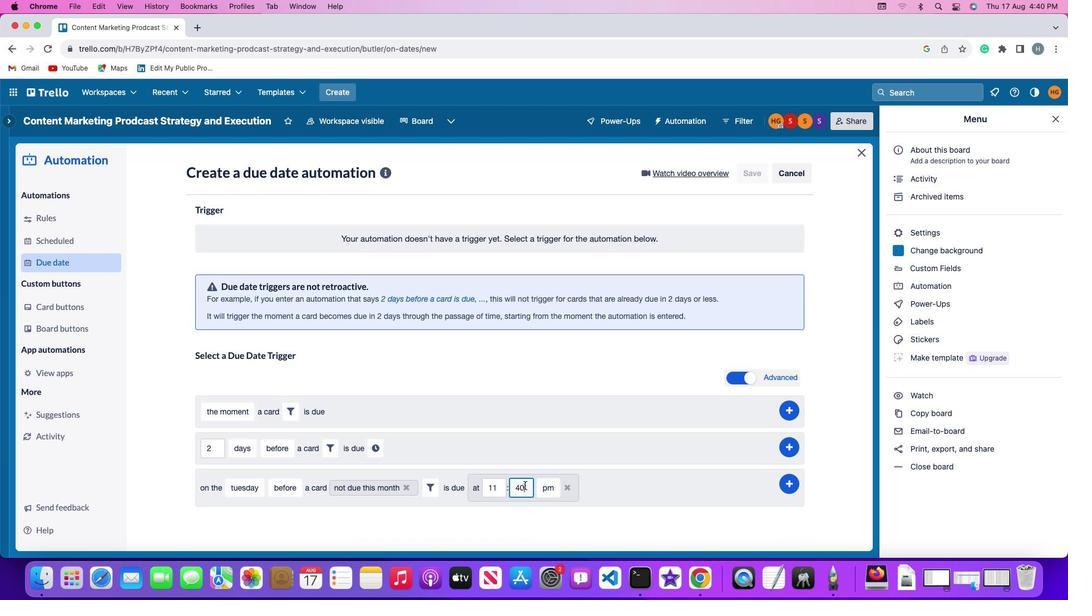 
Action: Mouse pressed left at (524, 485)
Screenshot: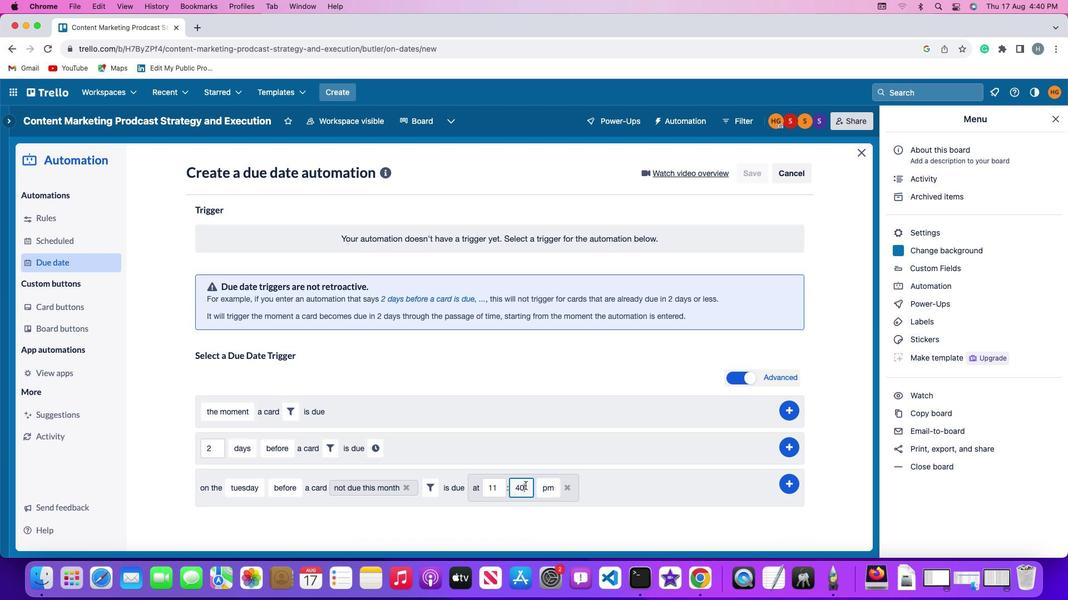 
Action: Mouse moved to (525, 486)
Screenshot: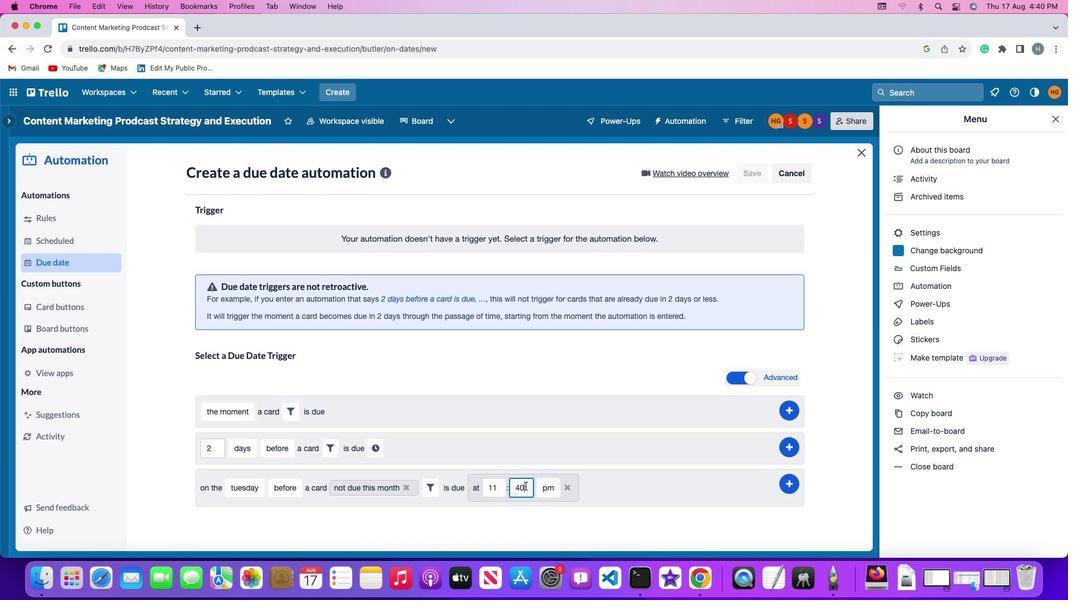 
Action: Key pressed Key.backspaceKey.backspace
Screenshot: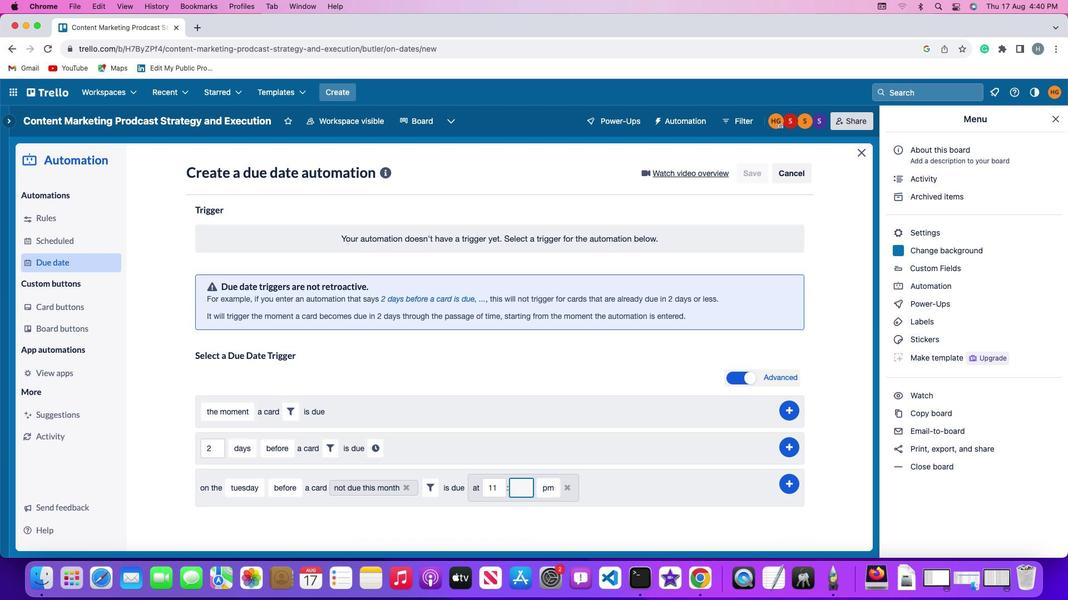 
Action: Mouse moved to (525, 486)
Screenshot: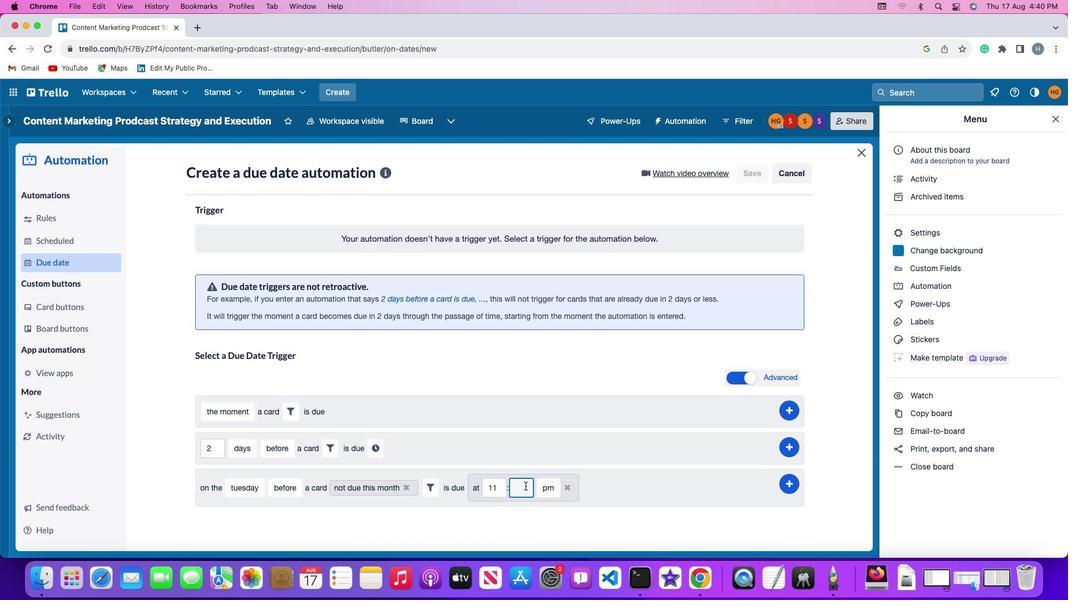 
Action: Key pressed '0'
Screenshot: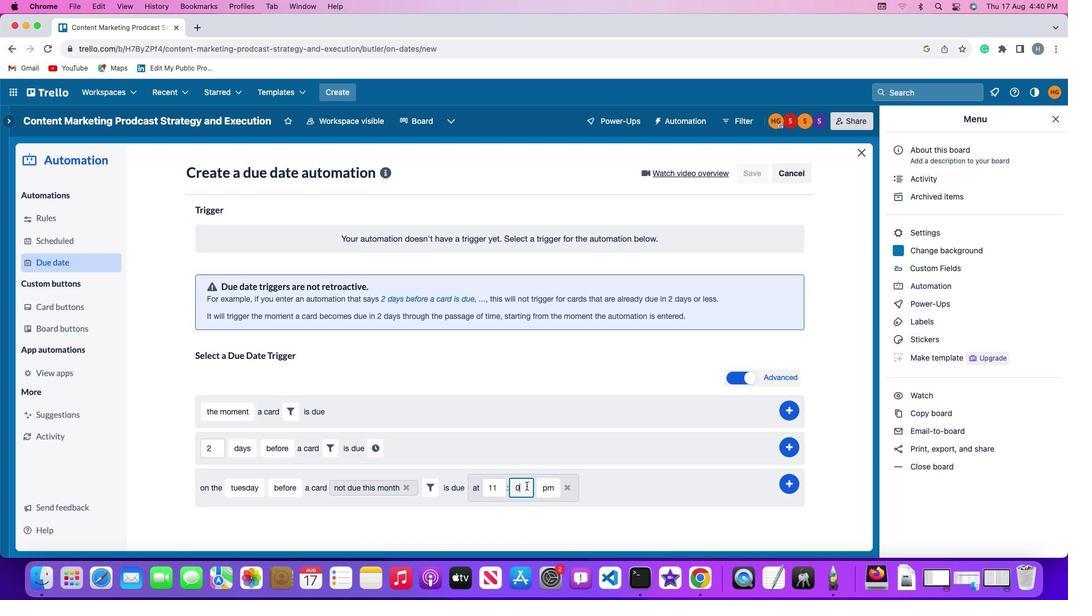 
Action: Mouse moved to (541, 488)
Screenshot: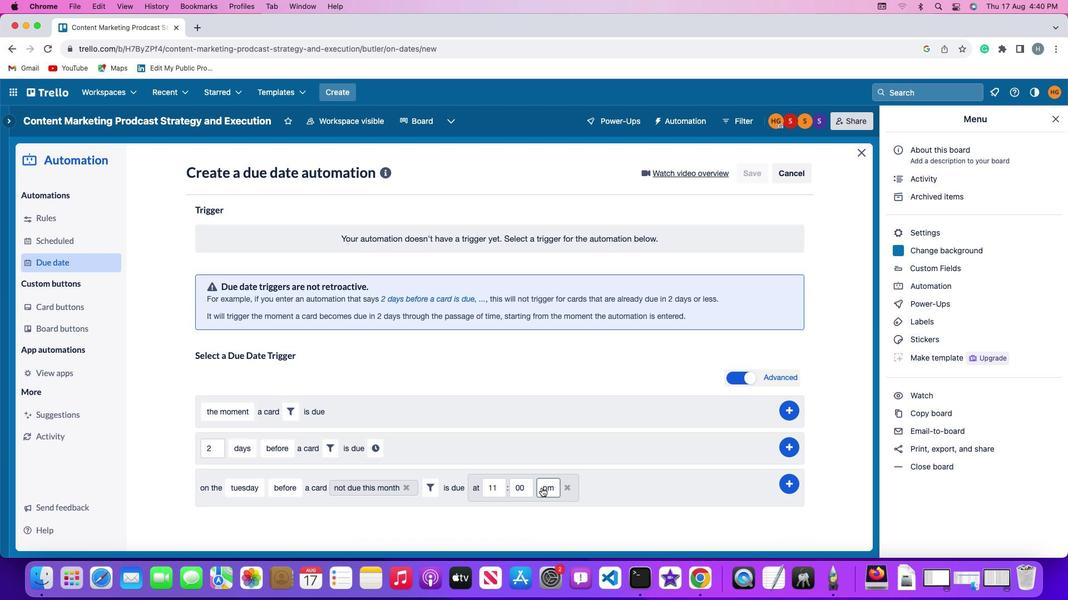 
Action: Mouse pressed left at (541, 488)
Screenshot: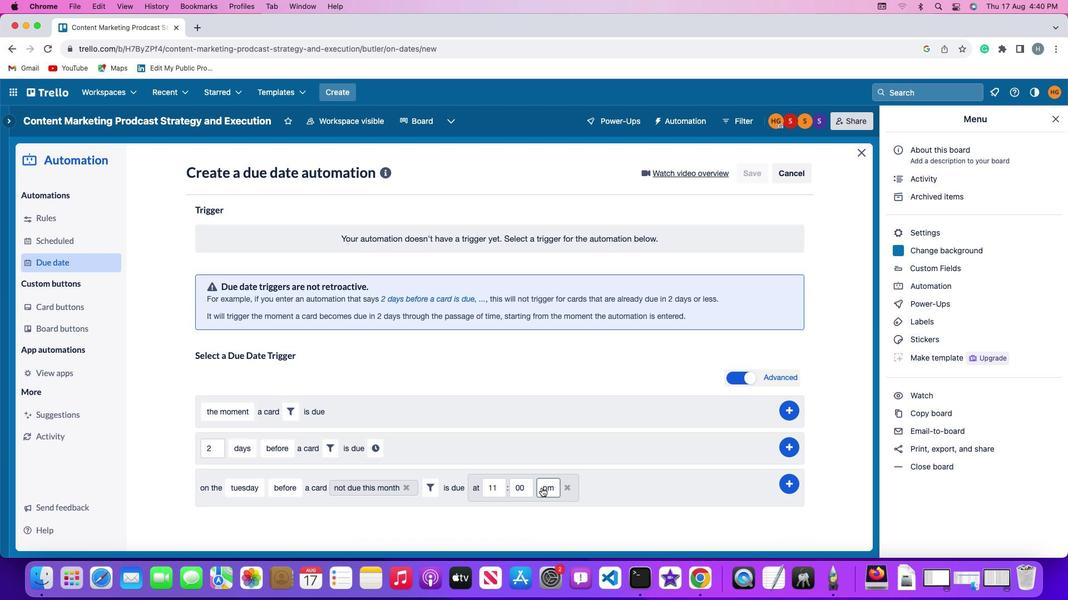 
Action: Mouse moved to (544, 504)
Screenshot: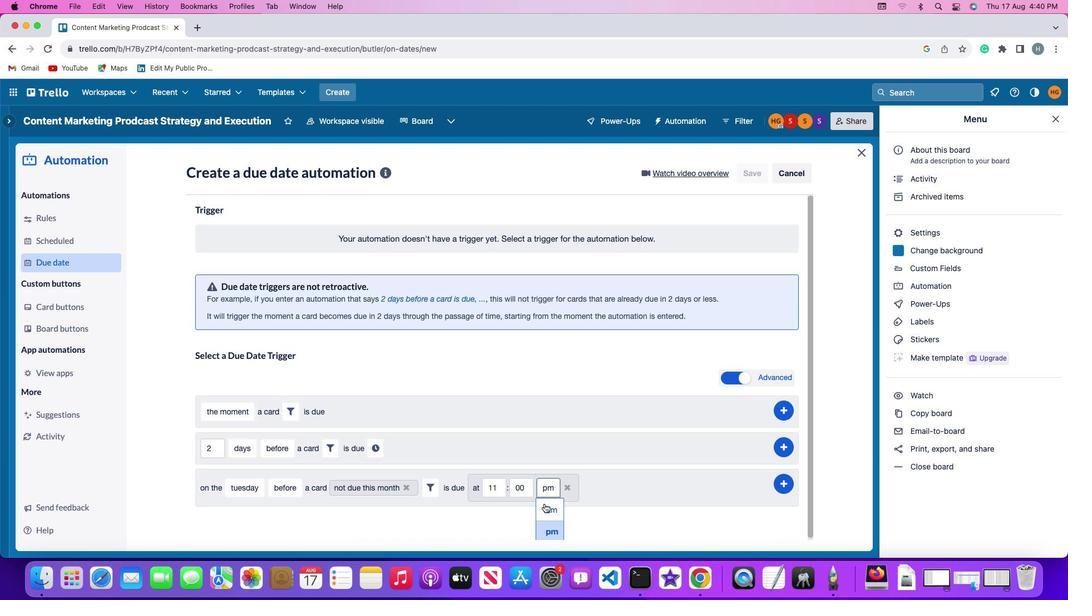 
Action: Mouse pressed left at (544, 504)
Screenshot: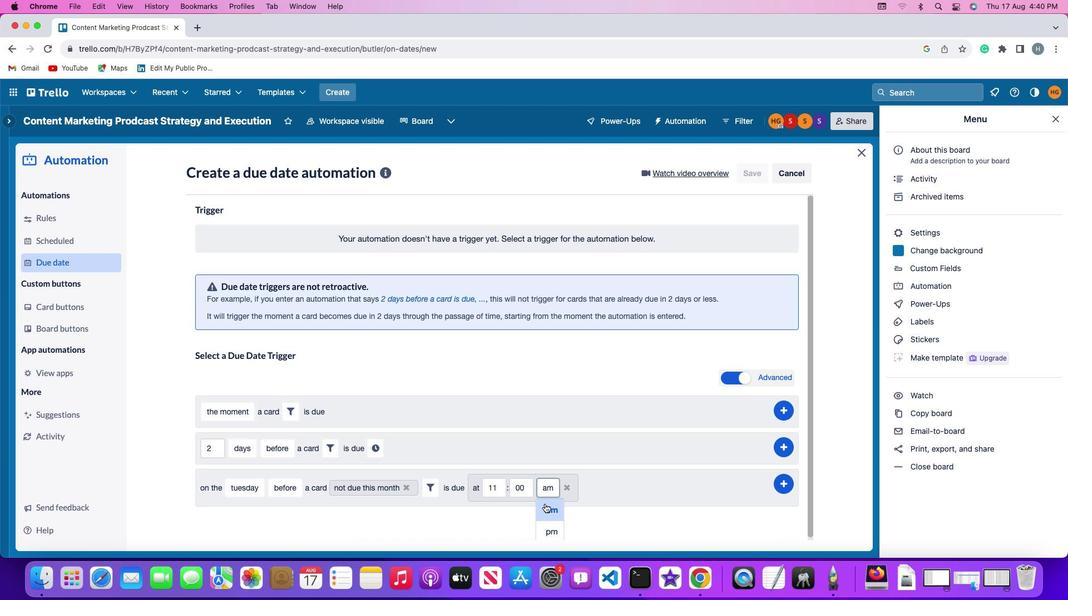 
Action: Mouse moved to (787, 481)
Screenshot: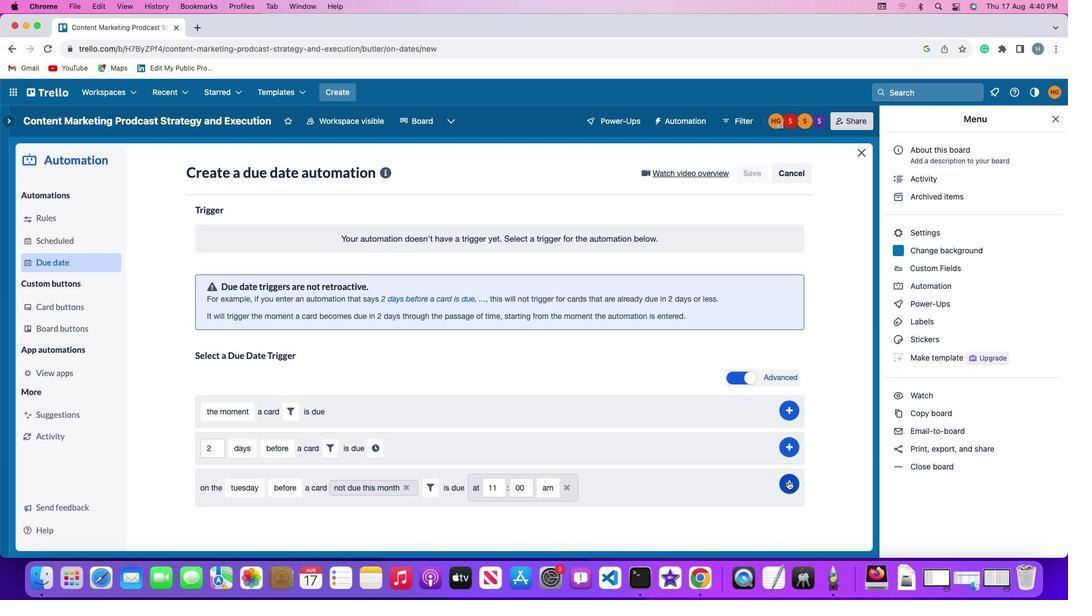 
Action: Mouse pressed left at (787, 481)
Screenshot: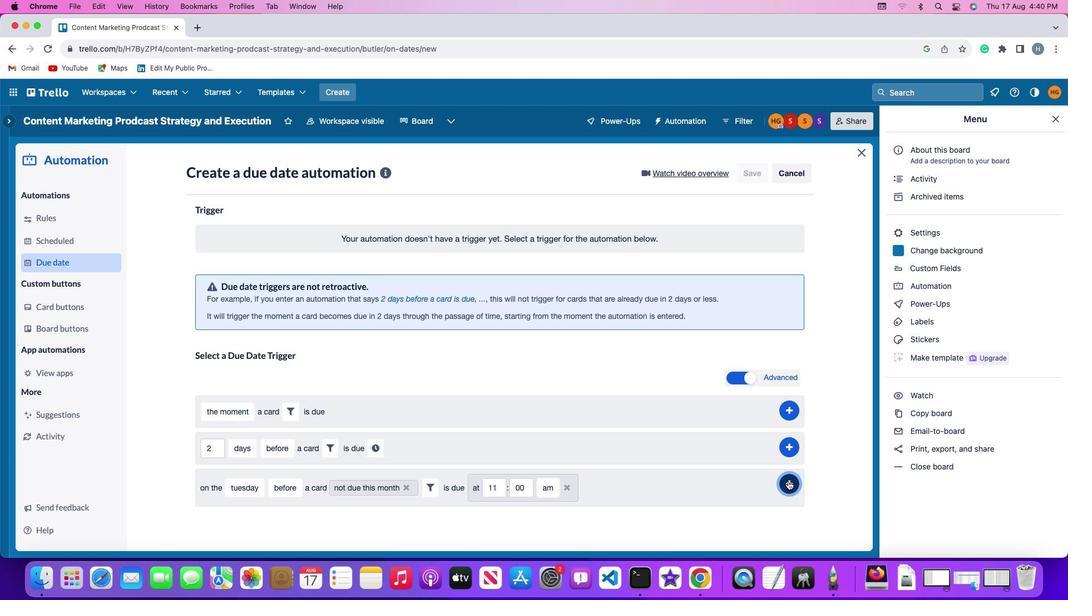 
Action: Mouse moved to (858, 388)
Screenshot: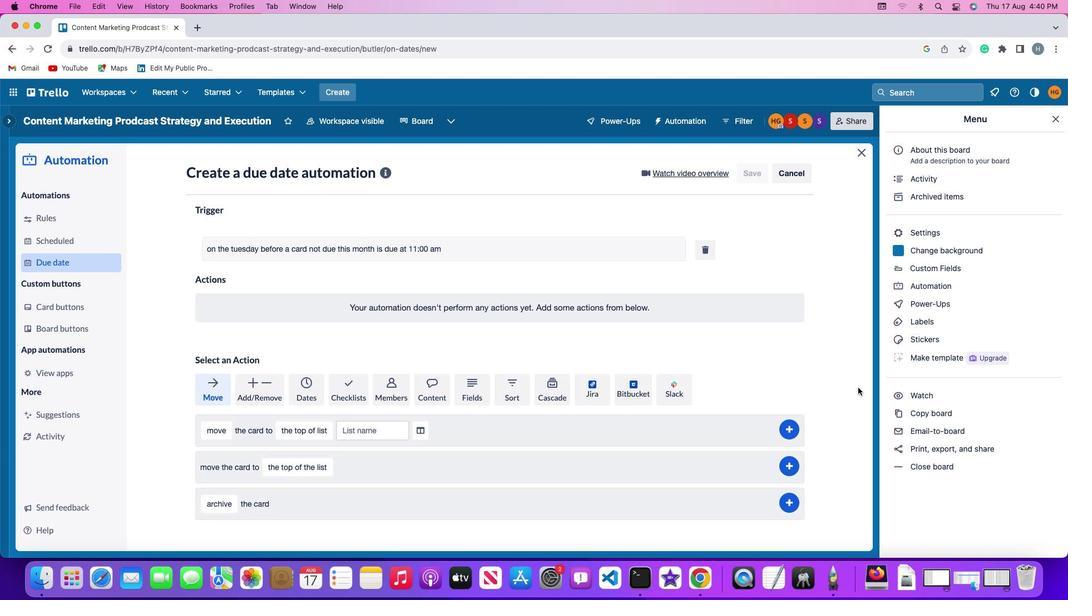 
